 Task: For heading  Tahoma with underline.  font size for heading20,  'Change the font style of data to'Arial.  and font size to 12,  Change the alignment of both headline & data to Align left.  In the sheet  EvaluationAnnualSales_Report
Action: Mouse moved to (49, 116)
Screenshot: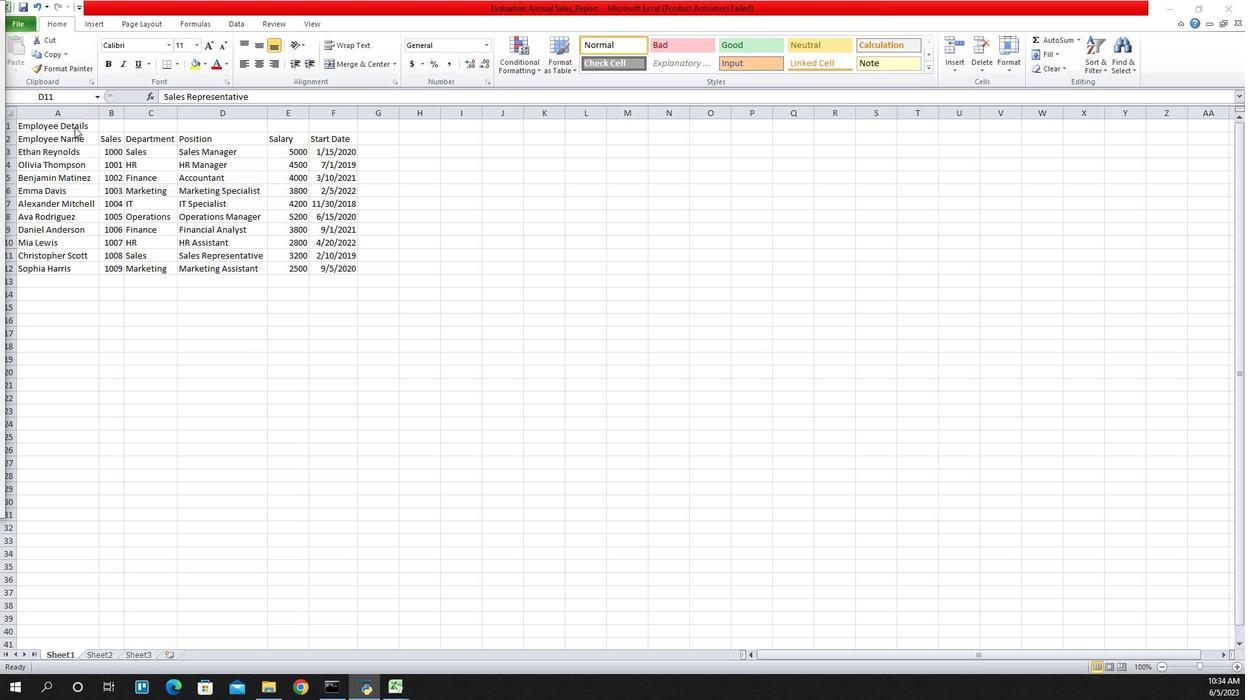 
Action: Mouse pressed left at (49, 116)
Screenshot: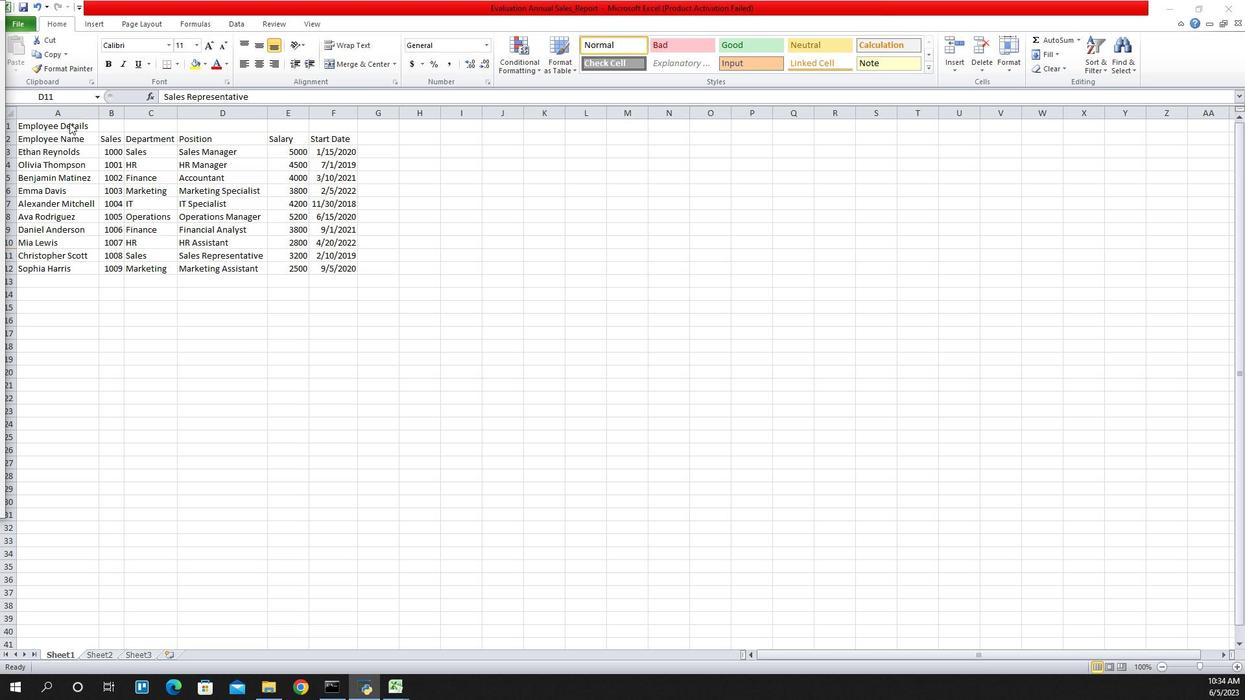 
Action: Mouse moved to (52, 120)
Screenshot: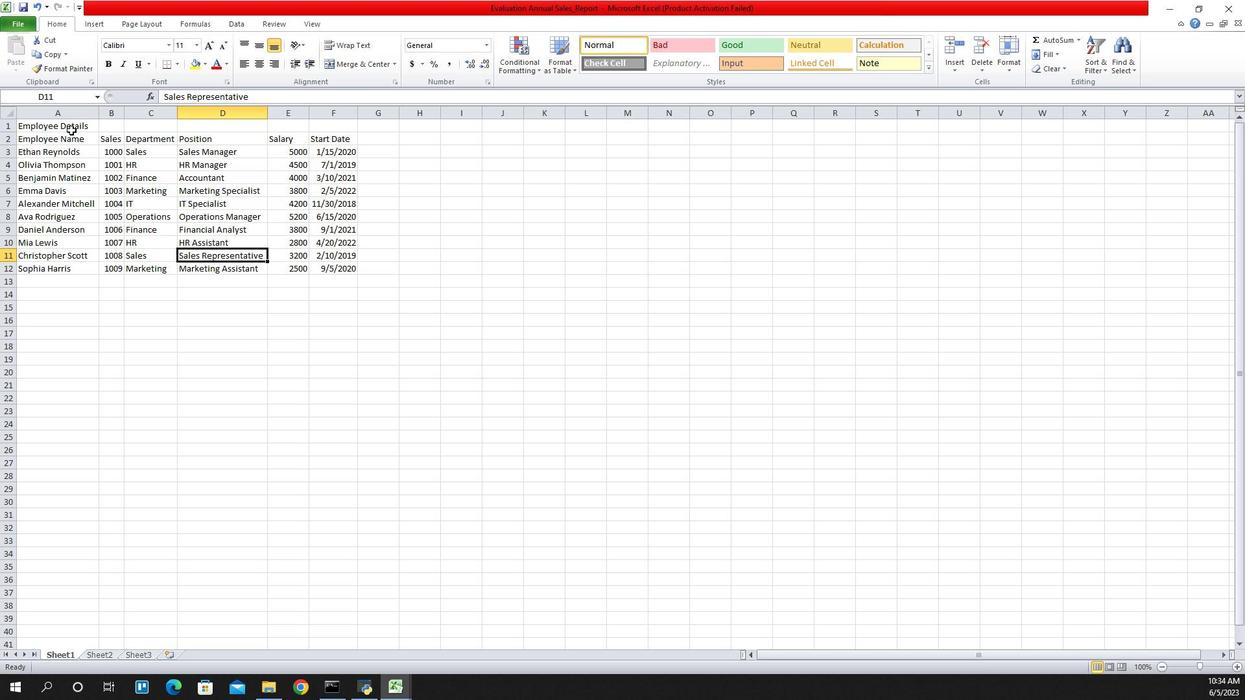 
Action: Mouse pressed left at (52, 120)
Screenshot: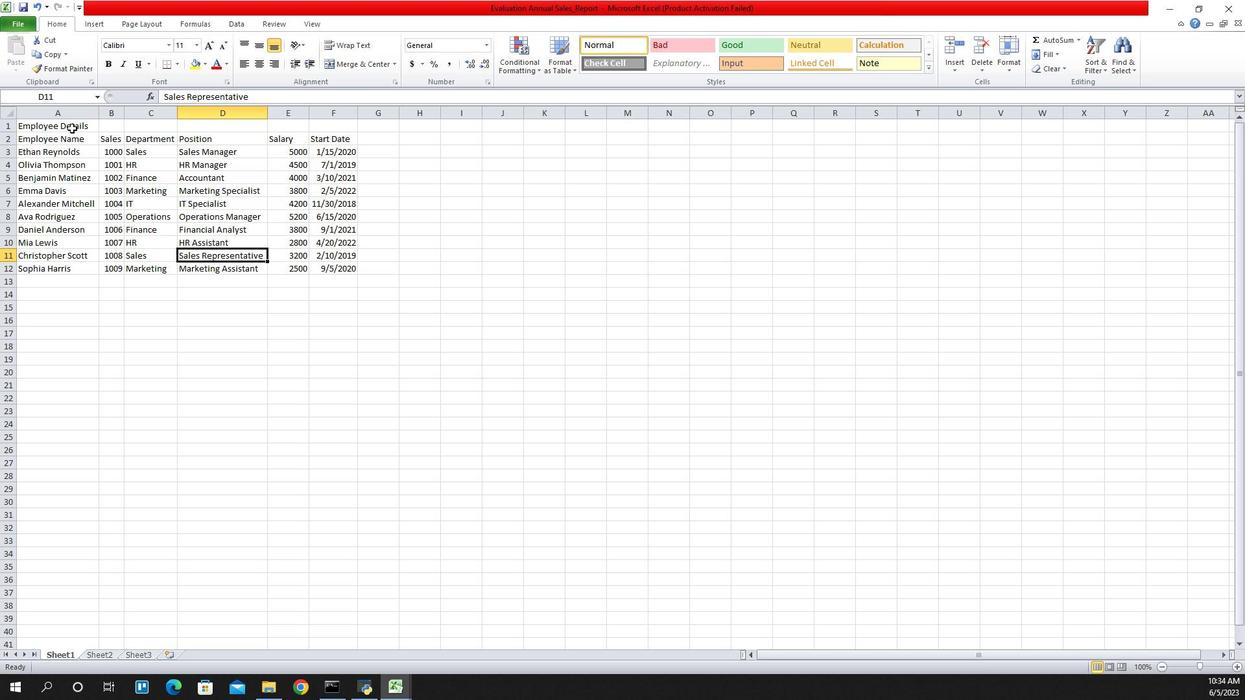 
Action: Mouse moved to (356, 64)
Screenshot: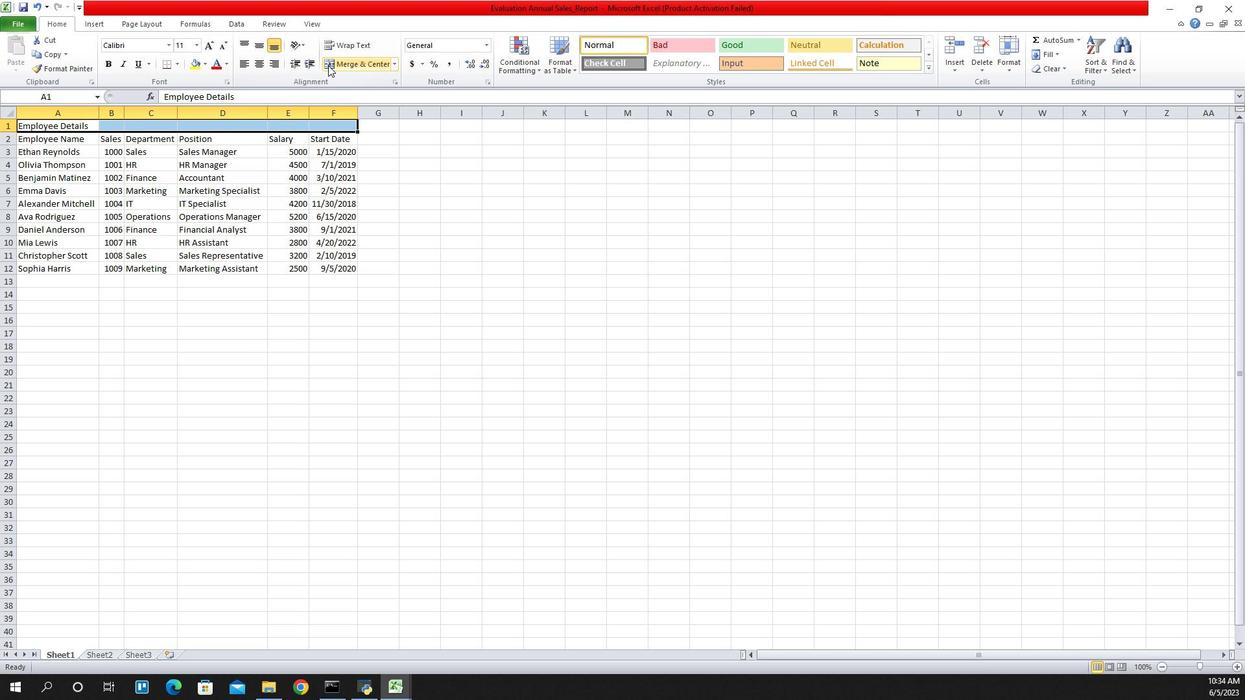 
Action: Mouse pressed left at (356, 64)
Screenshot: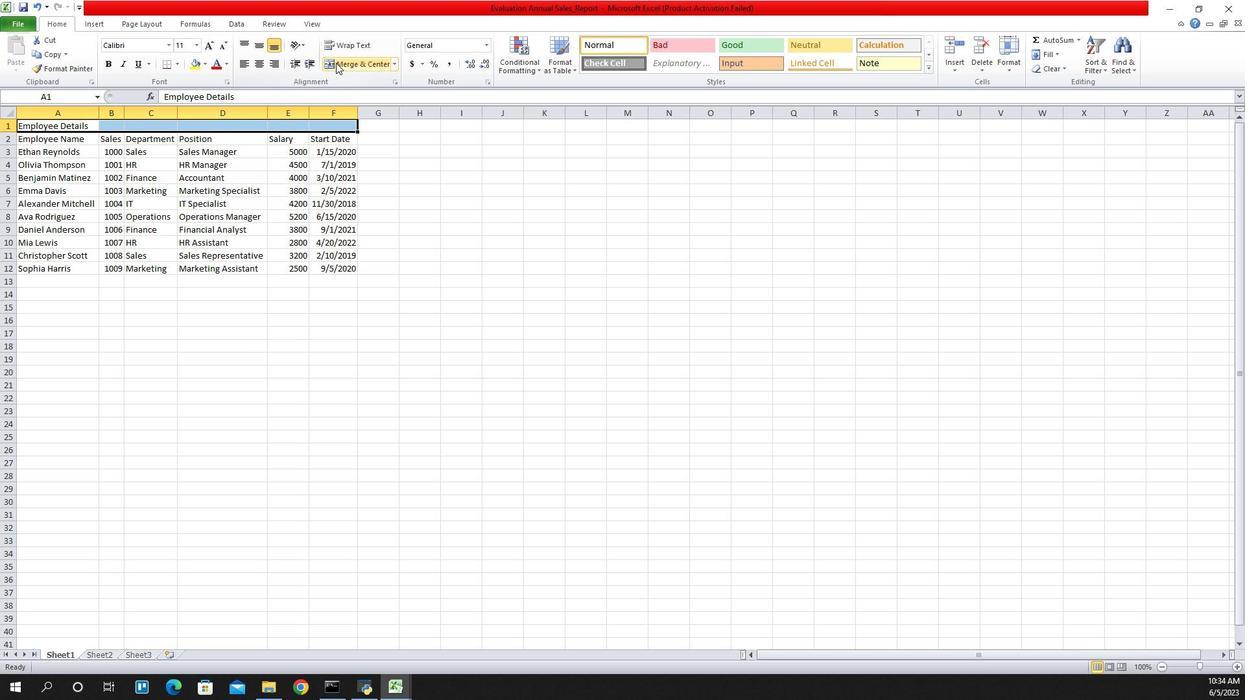 
Action: Mouse moved to (116, 48)
Screenshot: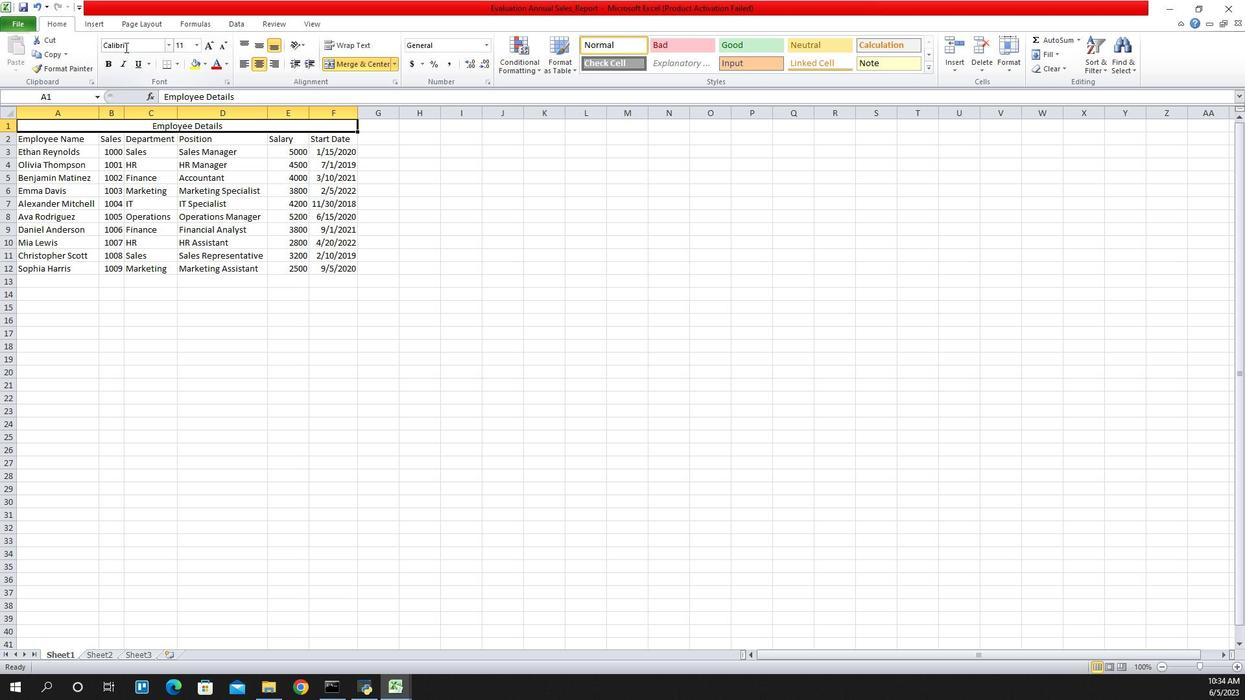 
Action: Mouse pressed left at (116, 48)
Screenshot: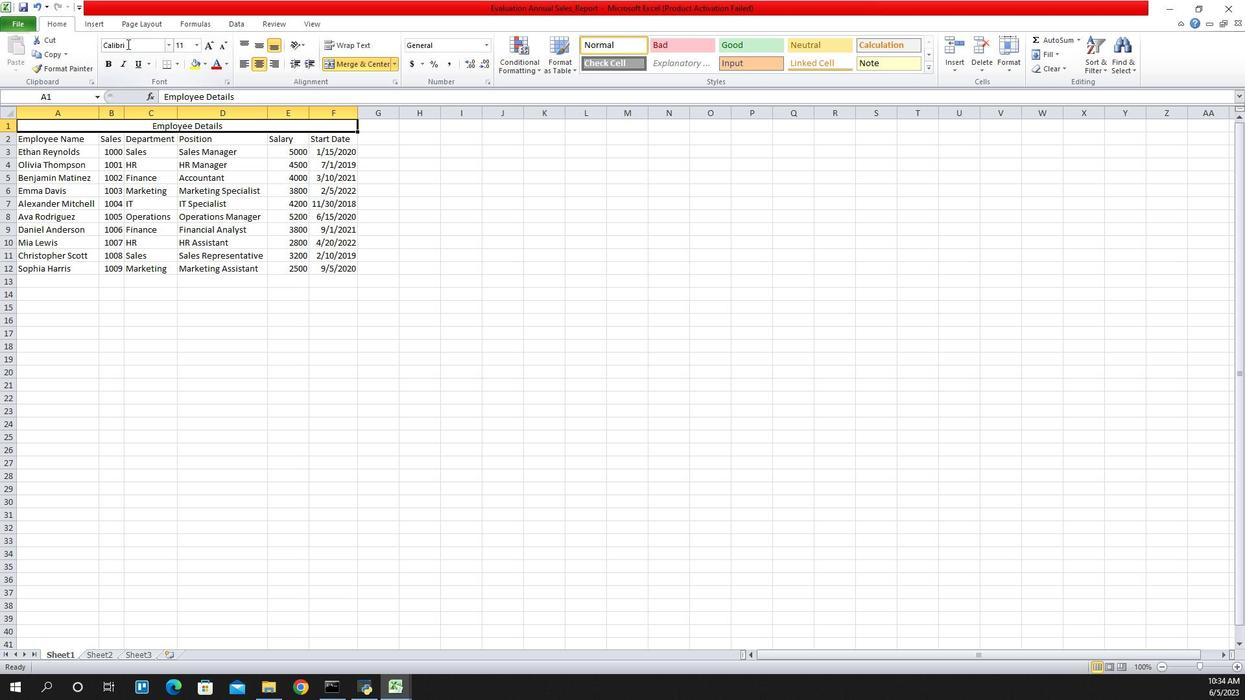 
Action: Key pressed tahoma<Key.enter>
Screenshot: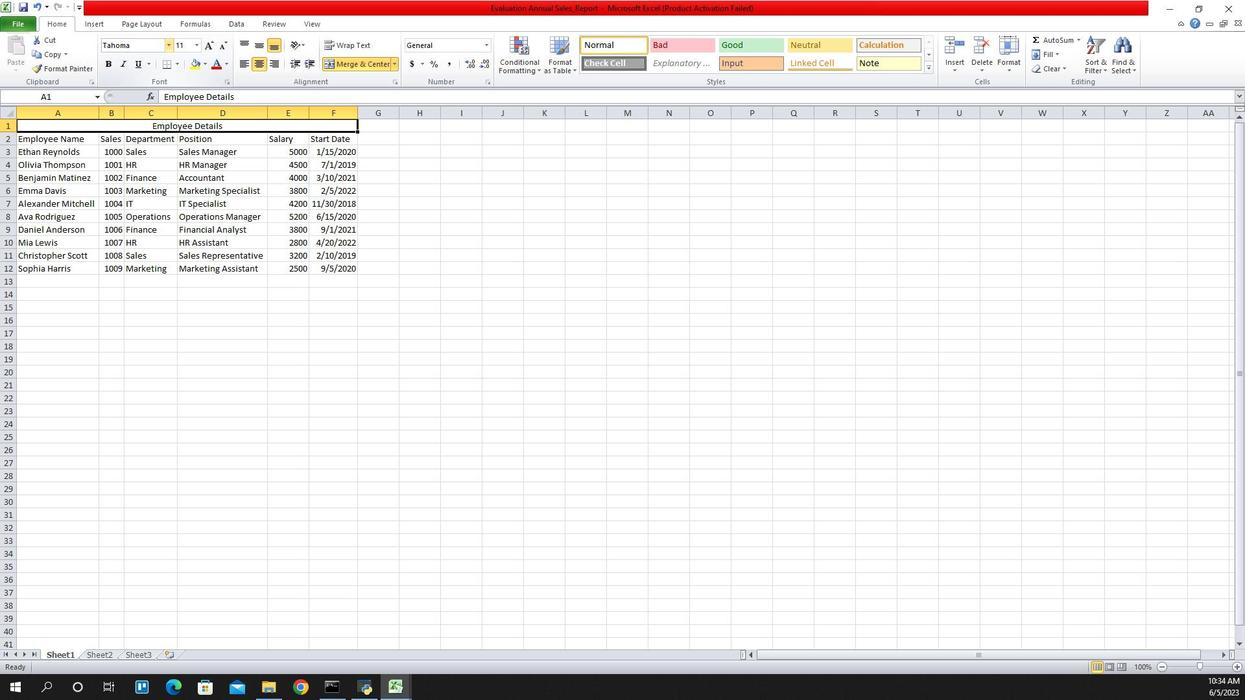 
Action: Mouse moved to (131, 69)
Screenshot: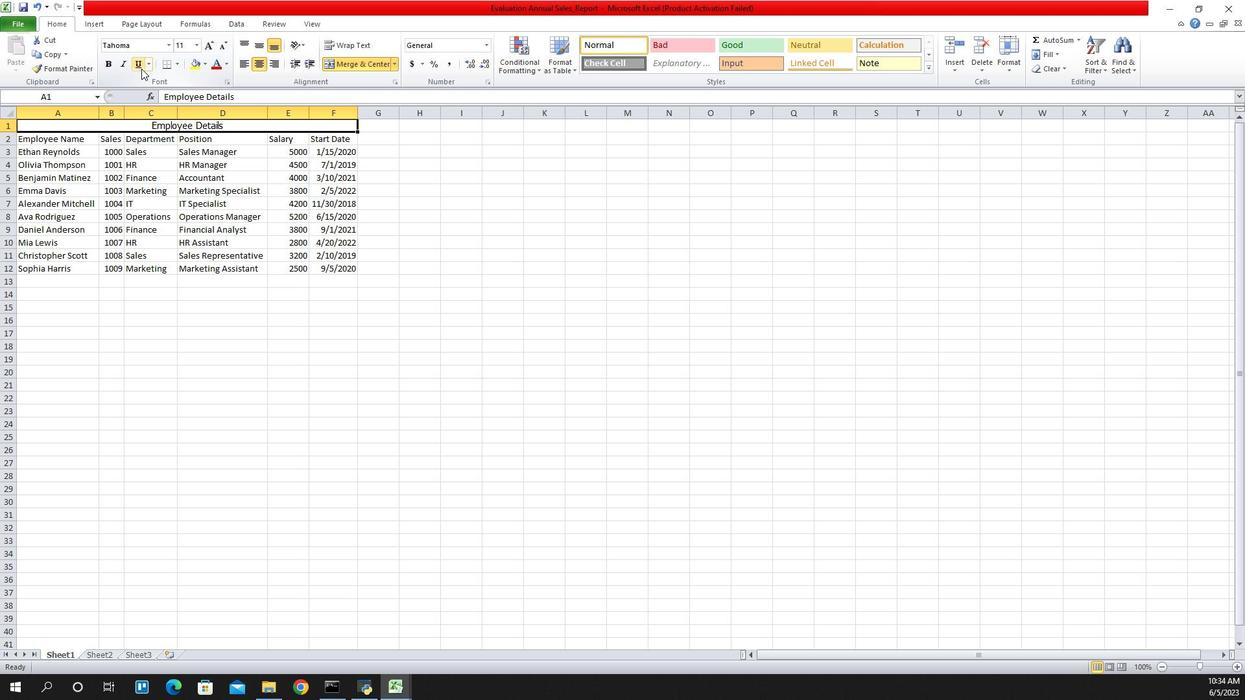 
Action: Mouse pressed left at (131, 69)
Screenshot: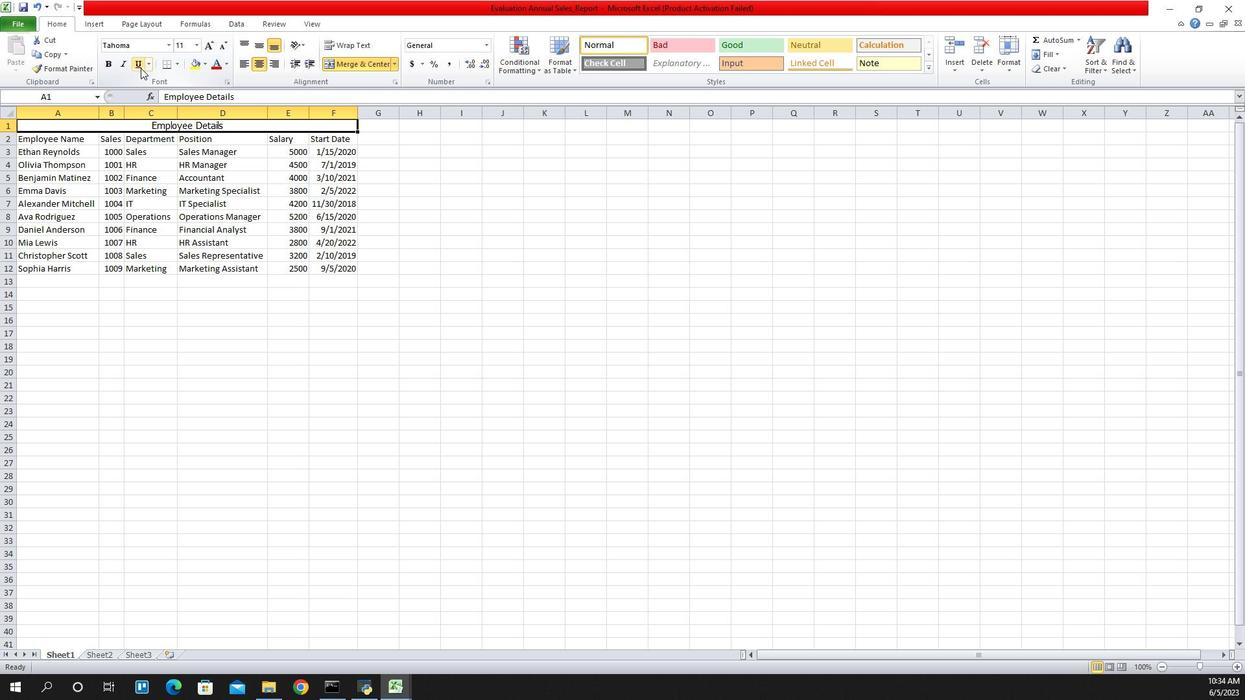 
Action: Mouse moved to (194, 50)
Screenshot: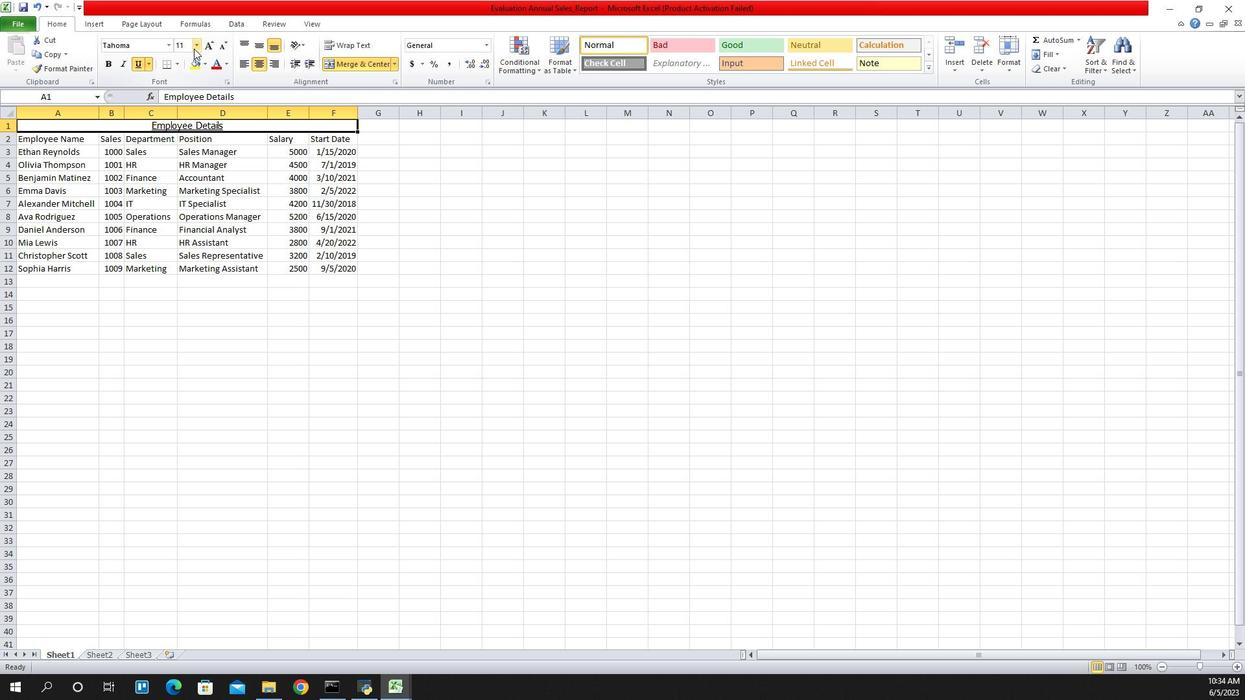 
Action: Mouse pressed left at (194, 50)
Screenshot: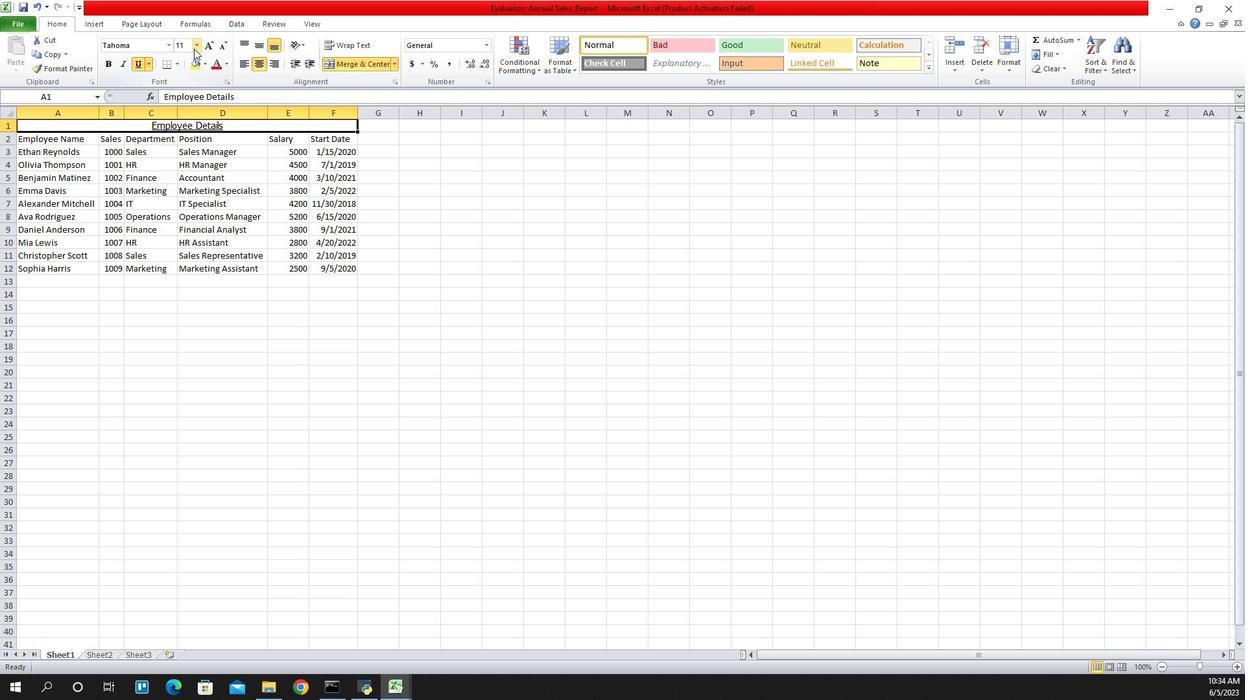 
Action: Mouse moved to (182, 136)
Screenshot: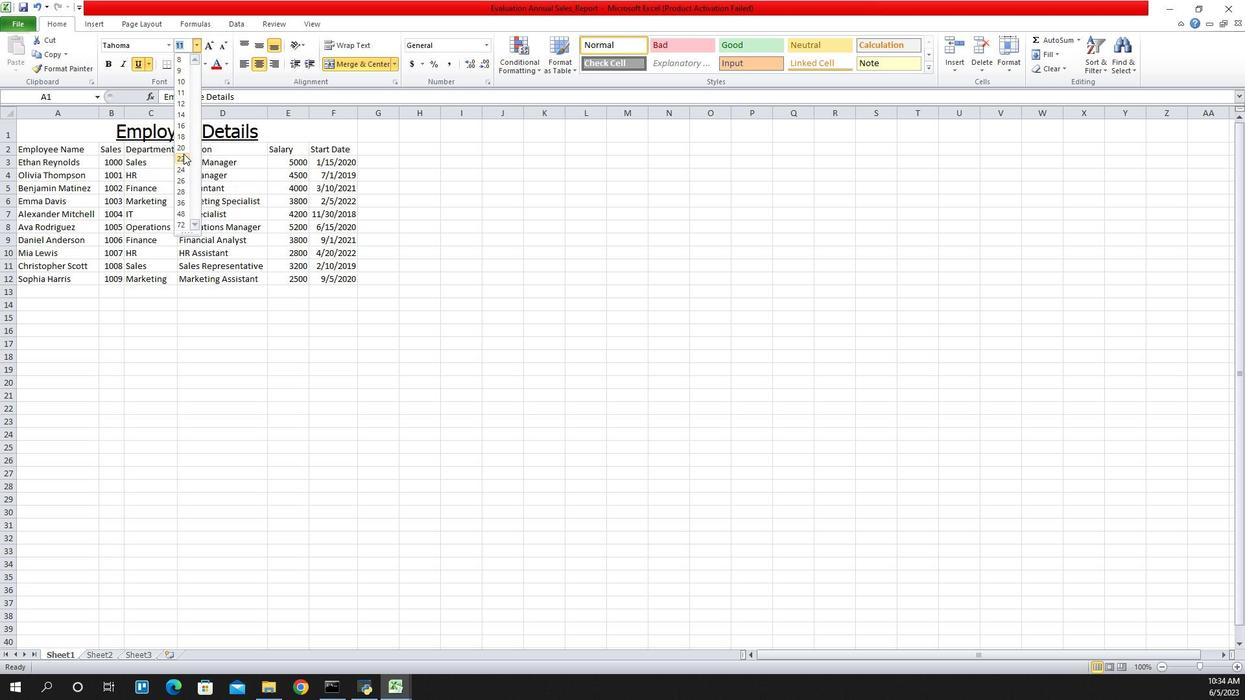
Action: Mouse pressed left at (182, 136)
Screenshot: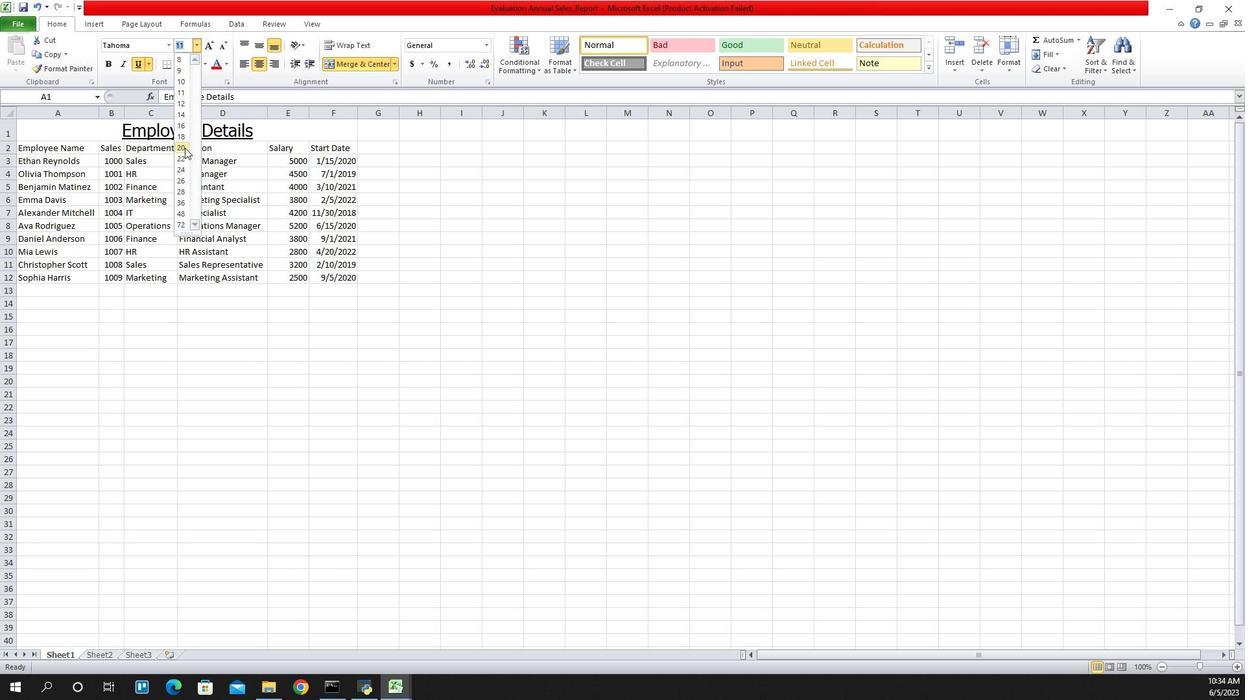 
Action: Mouse moved to (75, 138)
Screenshot: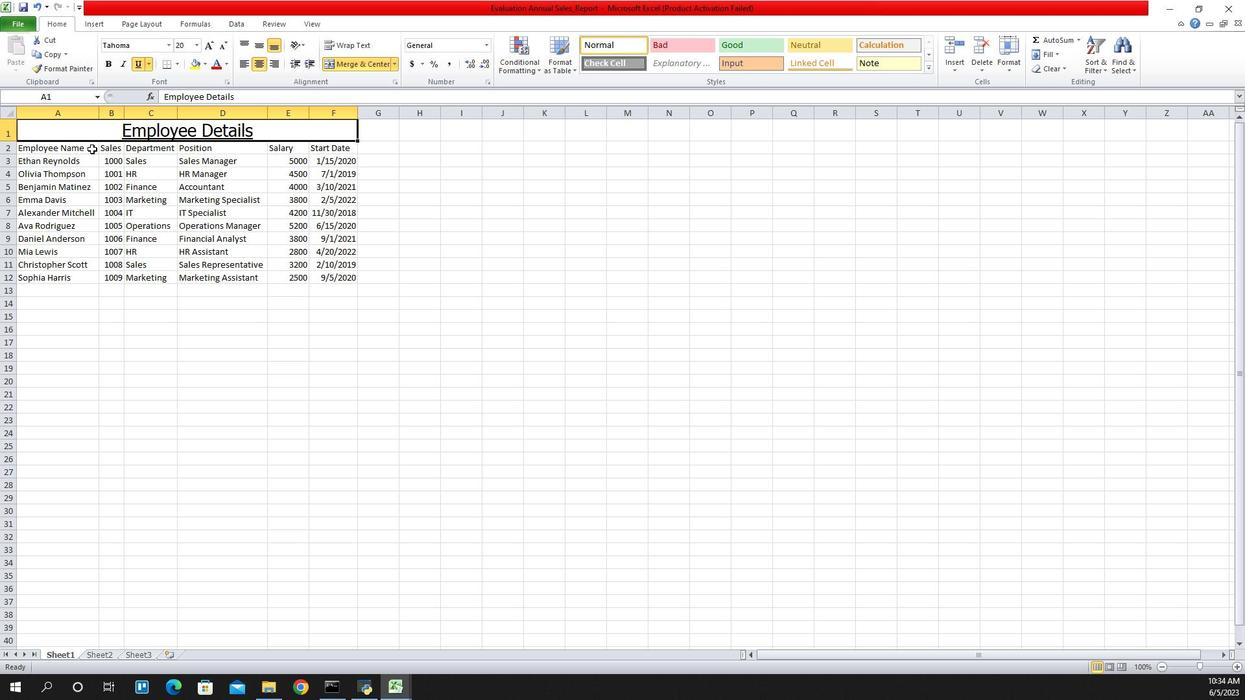 
Action: Mouse pressed left at (75, 138)
Screenshot: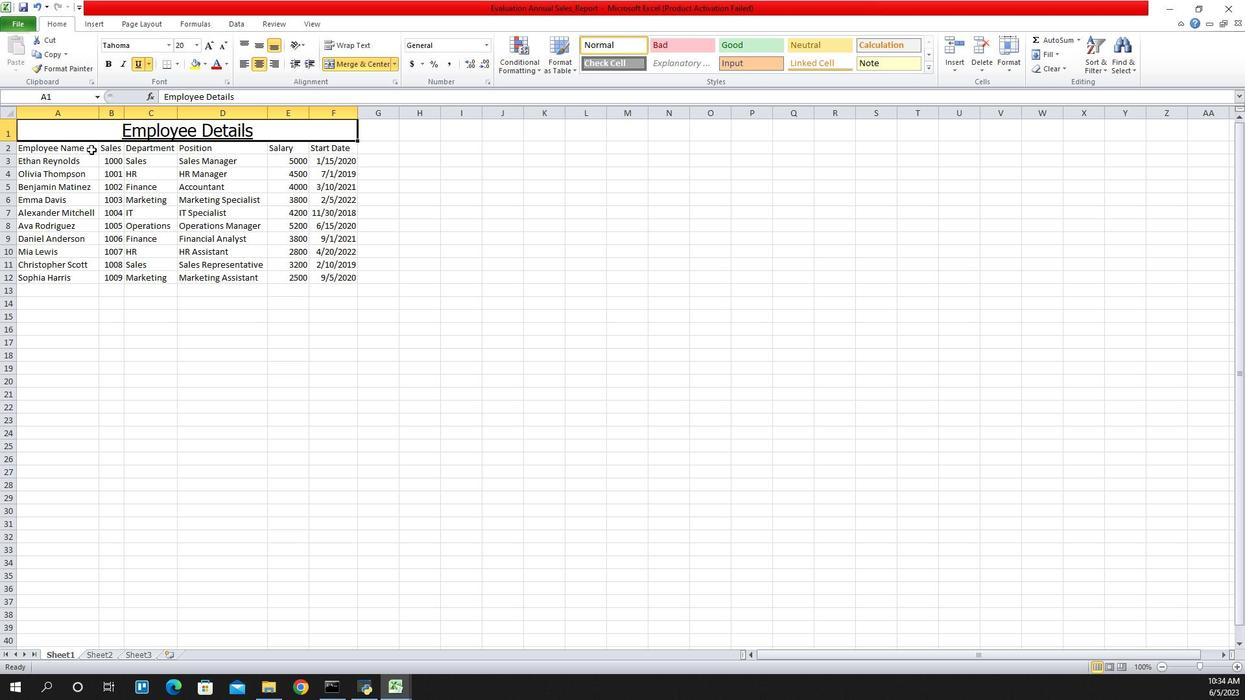 
Action: Mouse moved to (130, 51)
Screenshot: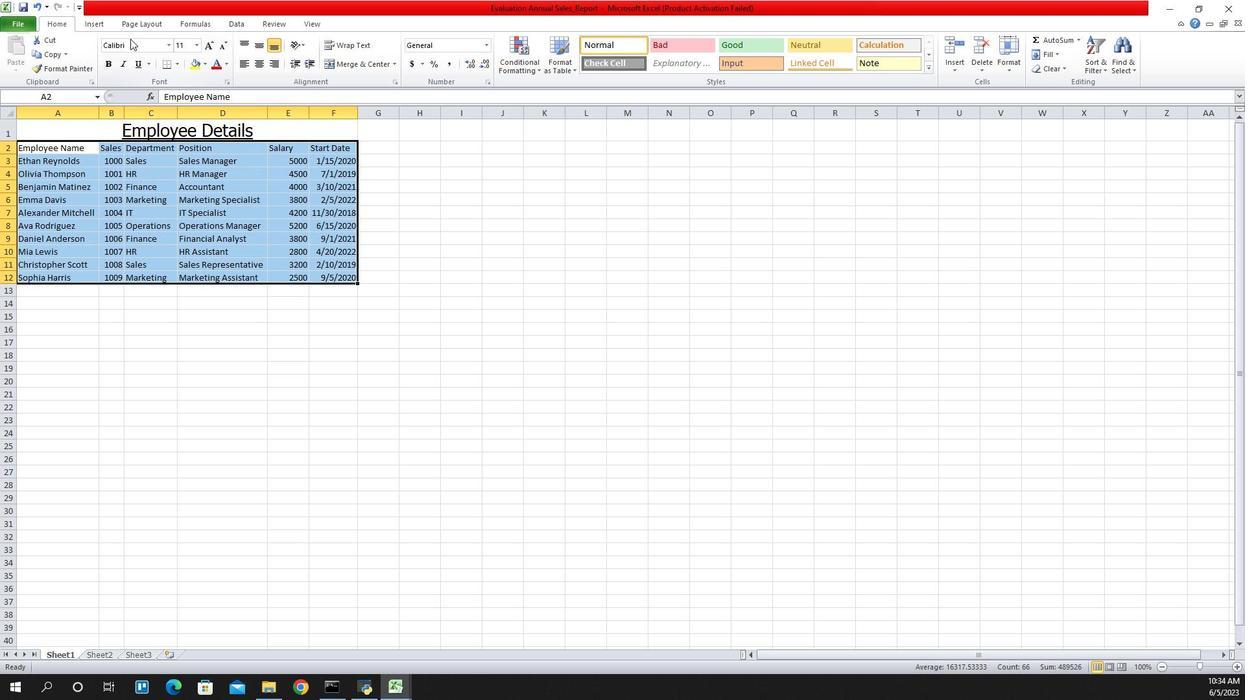 
Action: Mouse pressed left at (130, 51)
Screenshot: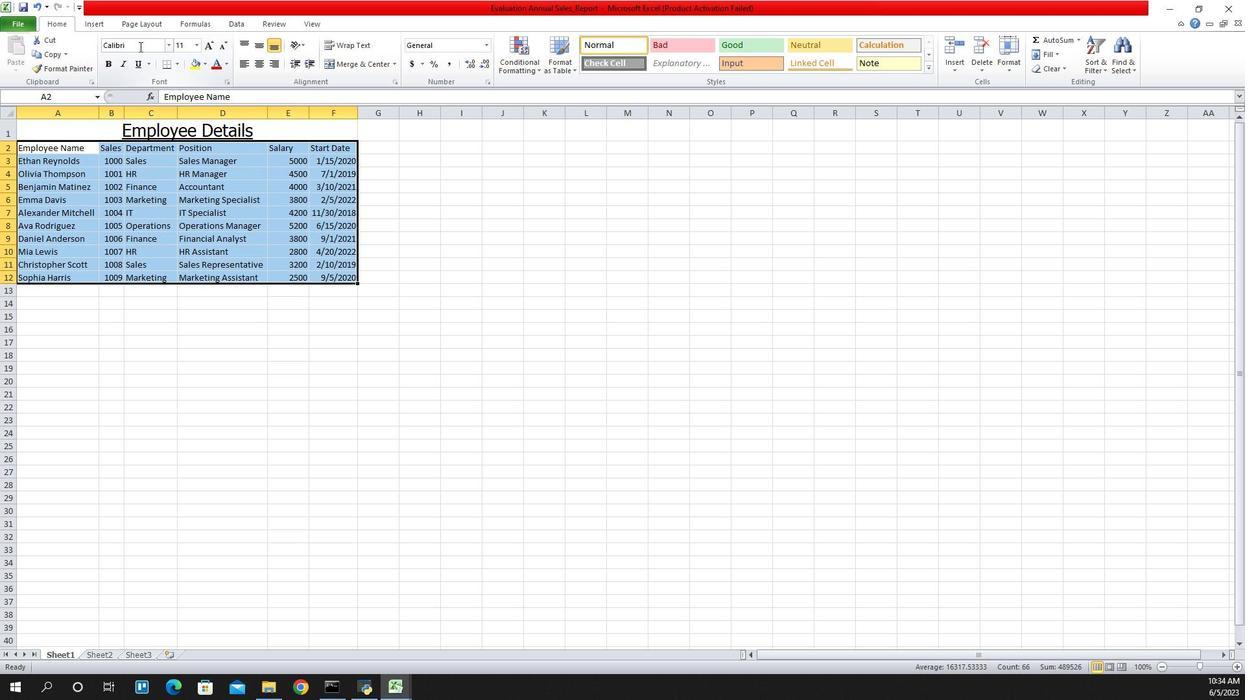 
Action: Key pressed arial<Key.enter>
Screenshot: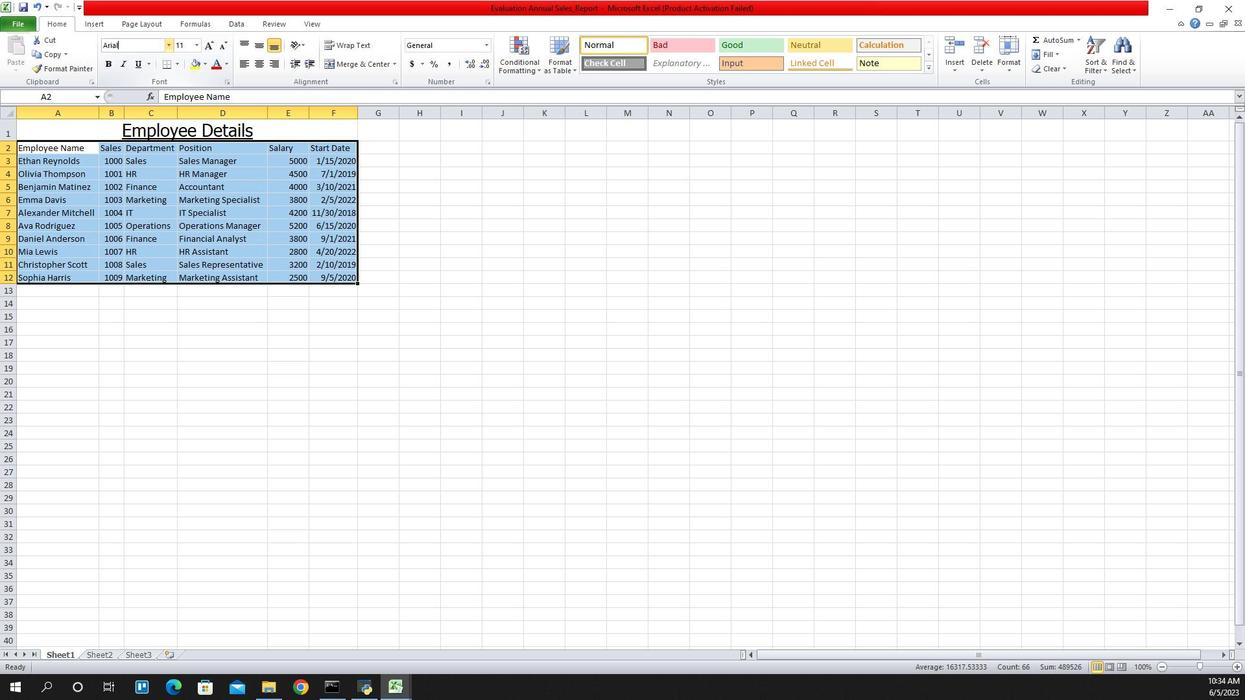 
Action: Mouse moved to (197, 49)
Screenshot: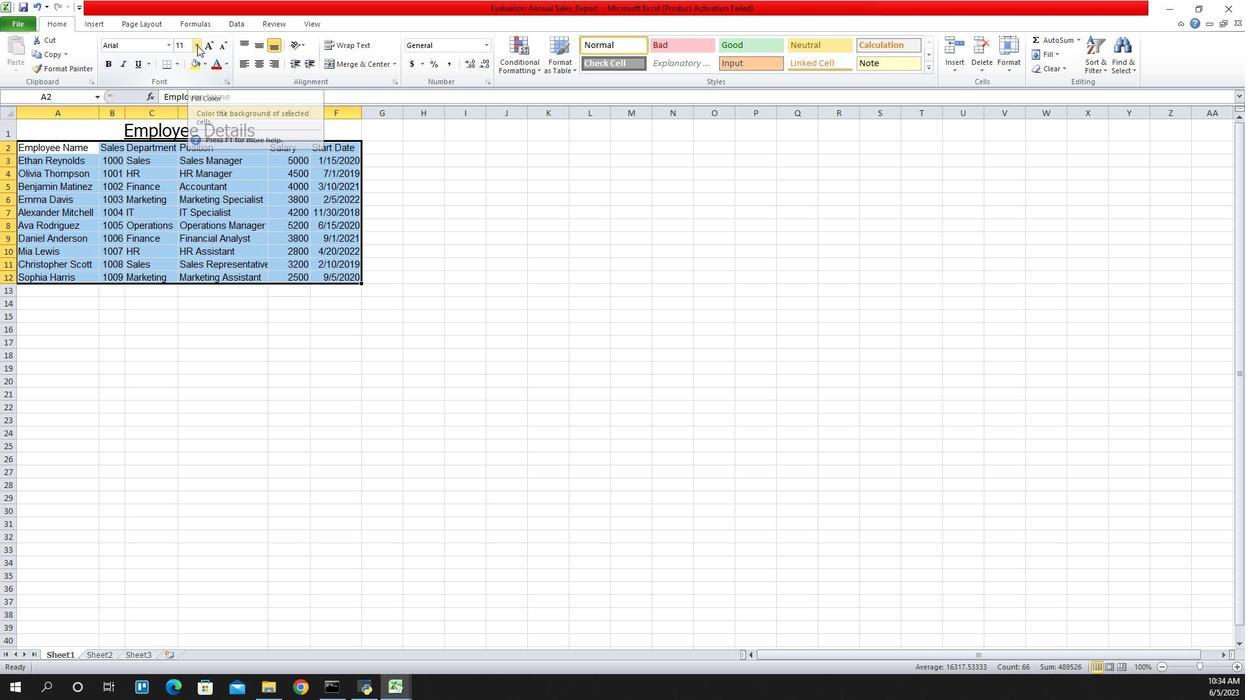
Action: Mouse pressed left at (197, 49)
Screenshot: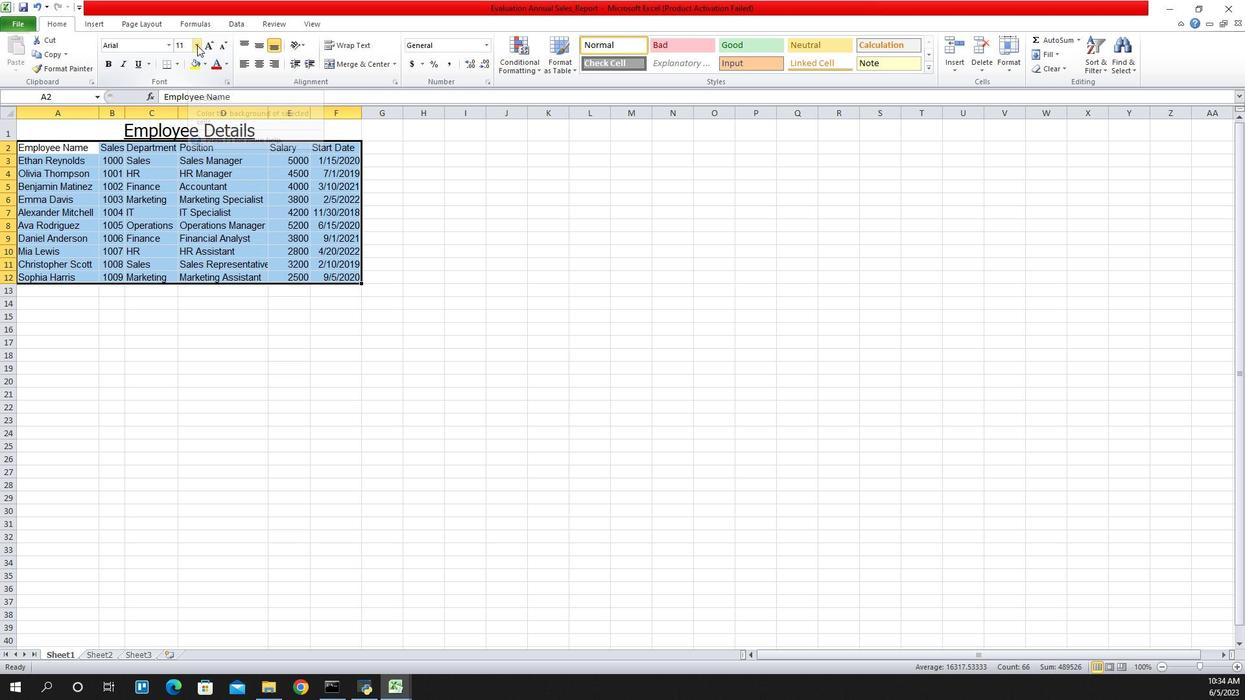
Action: Mouse moved to (177, 99)
Screenshot: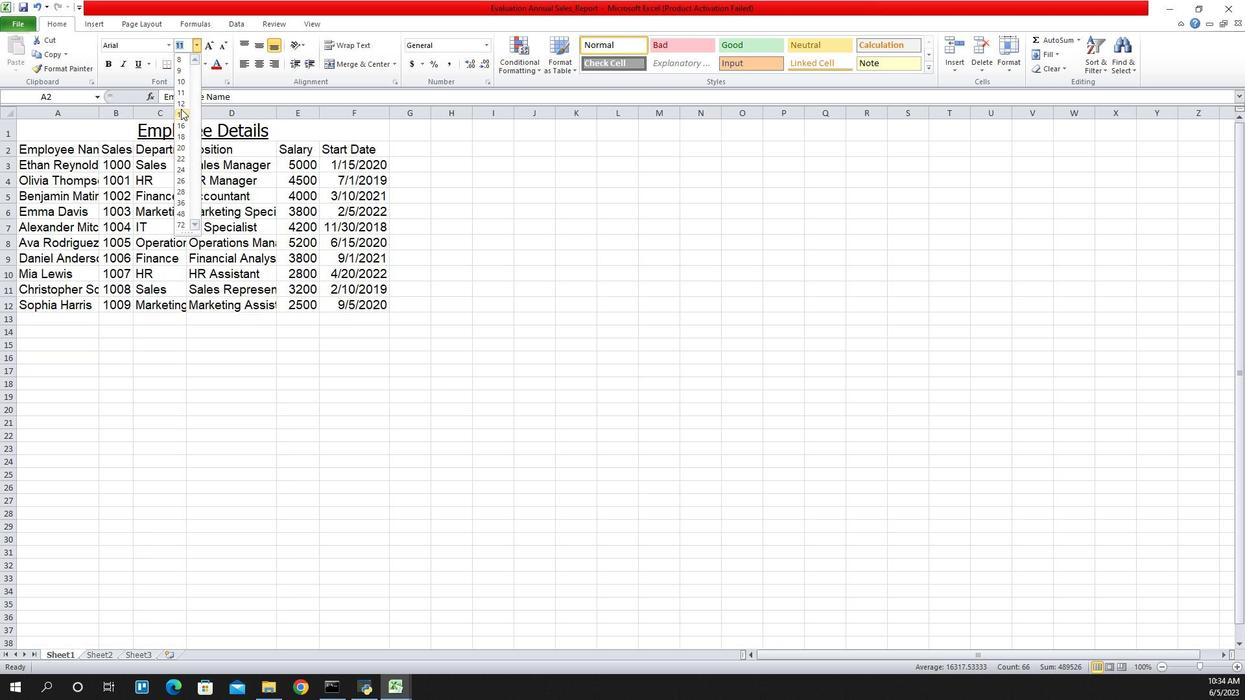 
Action: Mouse pressed left at (177, 99)
Screenshot: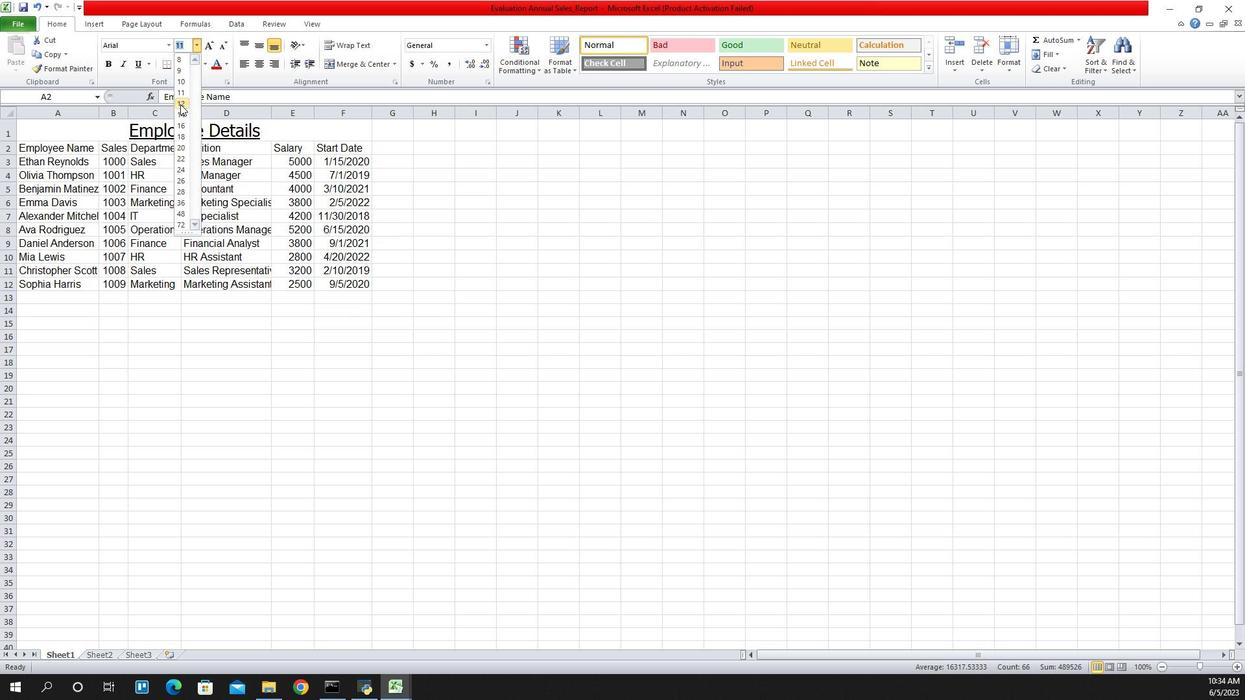 
Action: Mouse moved to (54, 108)
Screenshot: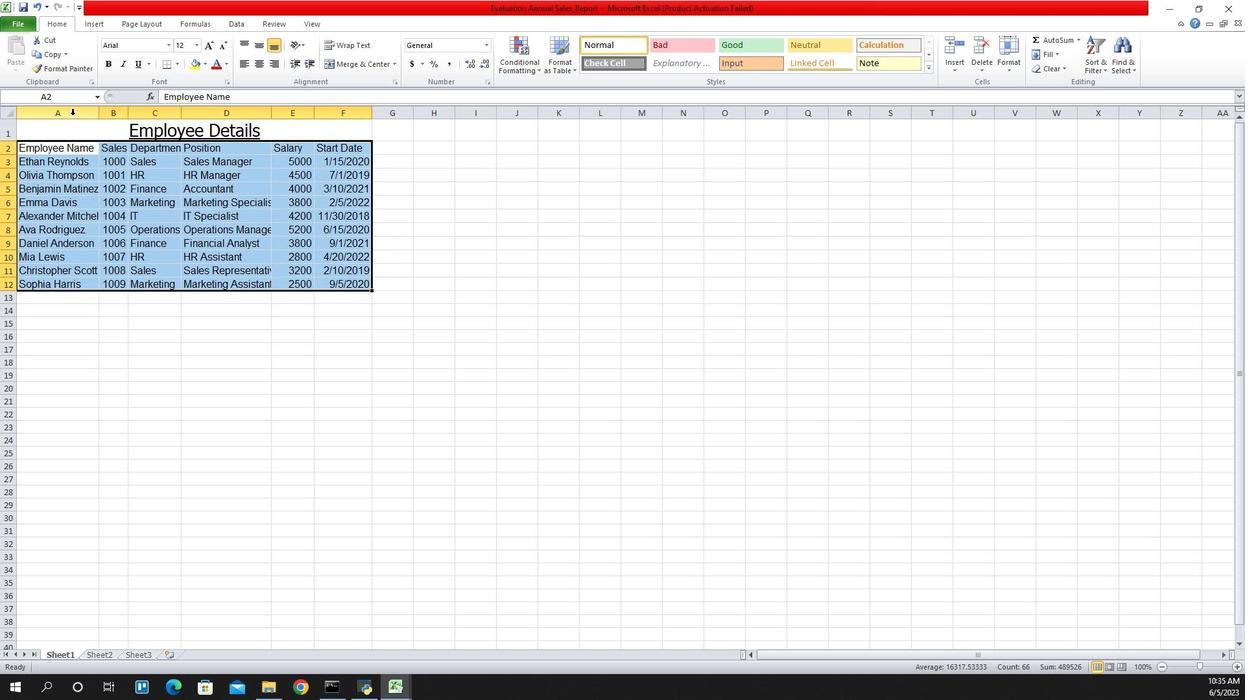 
Action: Mouse pressed left at (54, 108)
Screenshot: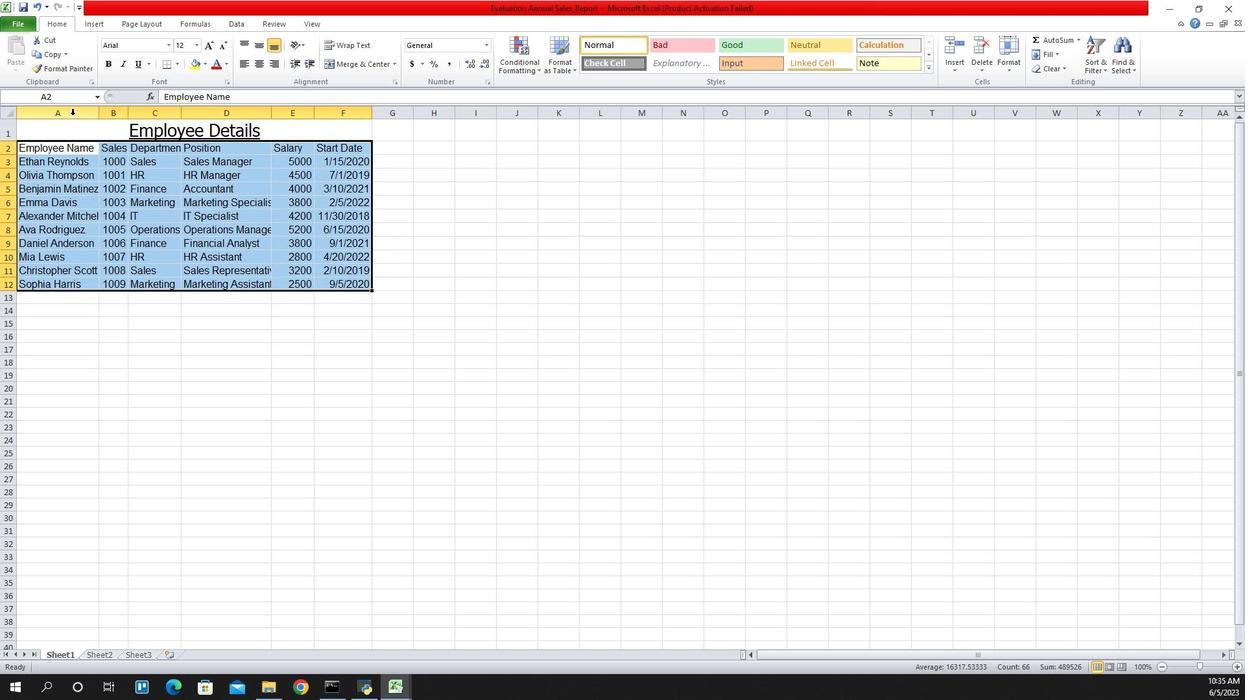 
Action: Mouse moved to (400, 103)
Screenshot: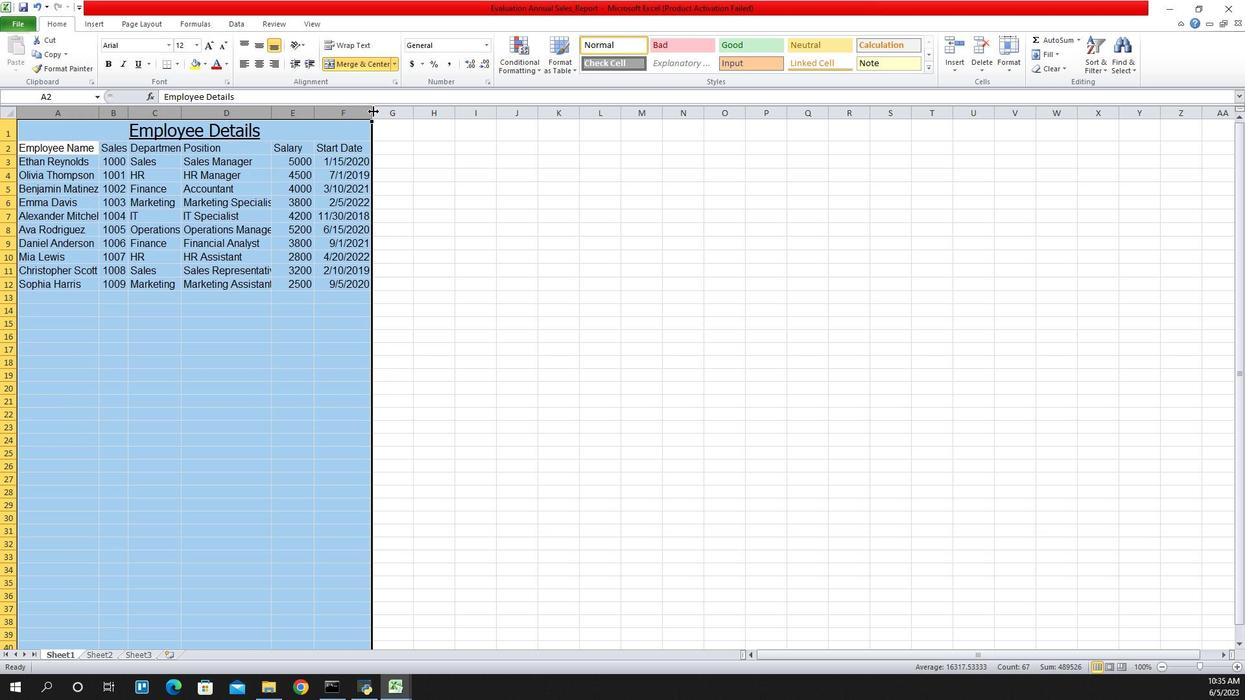 
Action: Mouse pressed left at (400, 103)
Screenshot: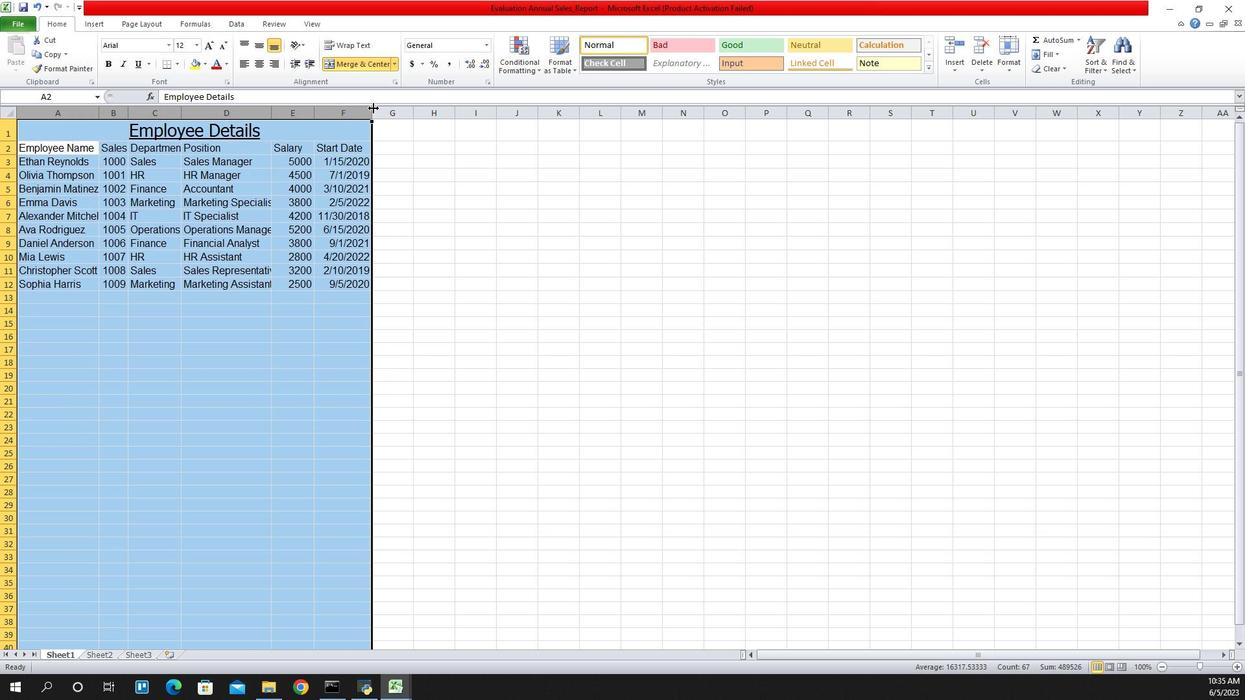 
Action: Mouse moved to (400, 102)
Screenshot: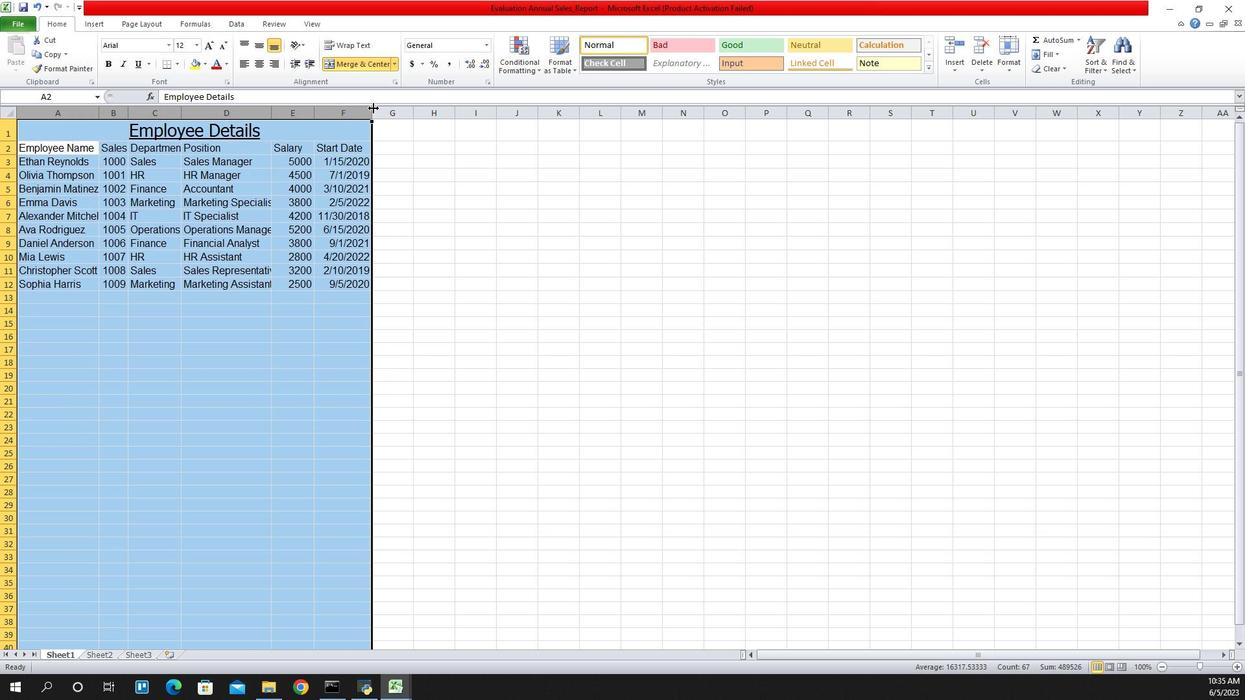
Action: Mouse pressed left at (400, 102)
Screenshot: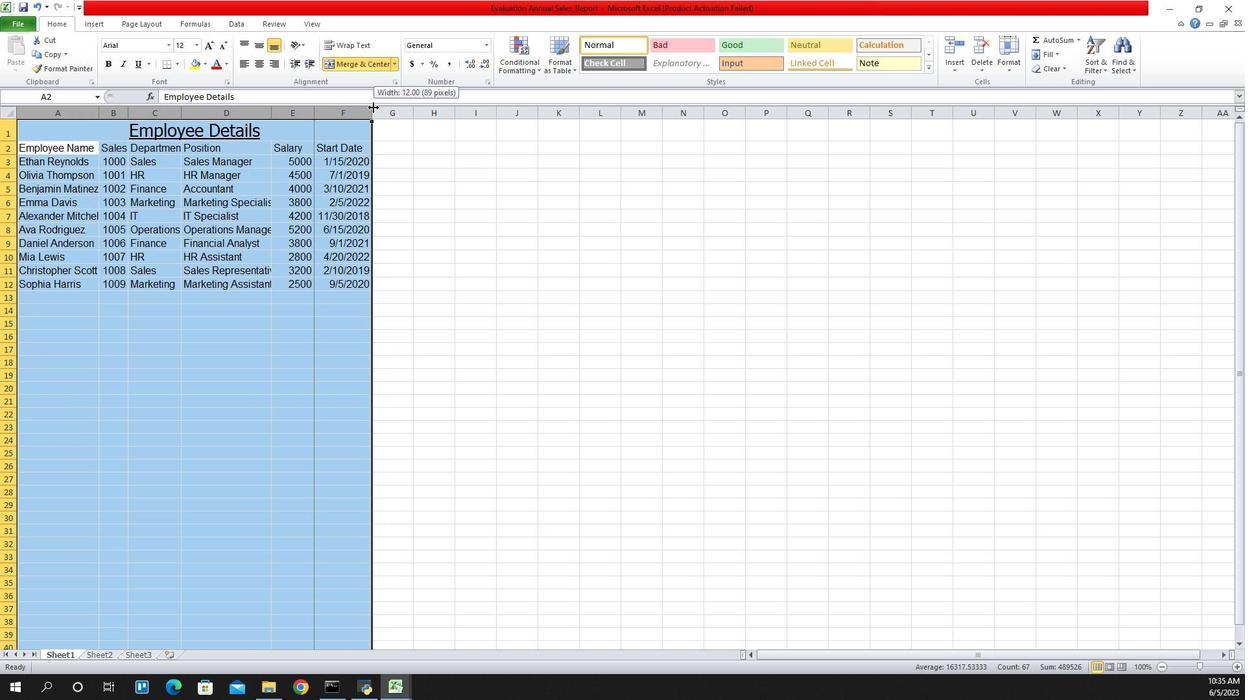 
Action: Mouse moved to (72, 120)
Screenshot: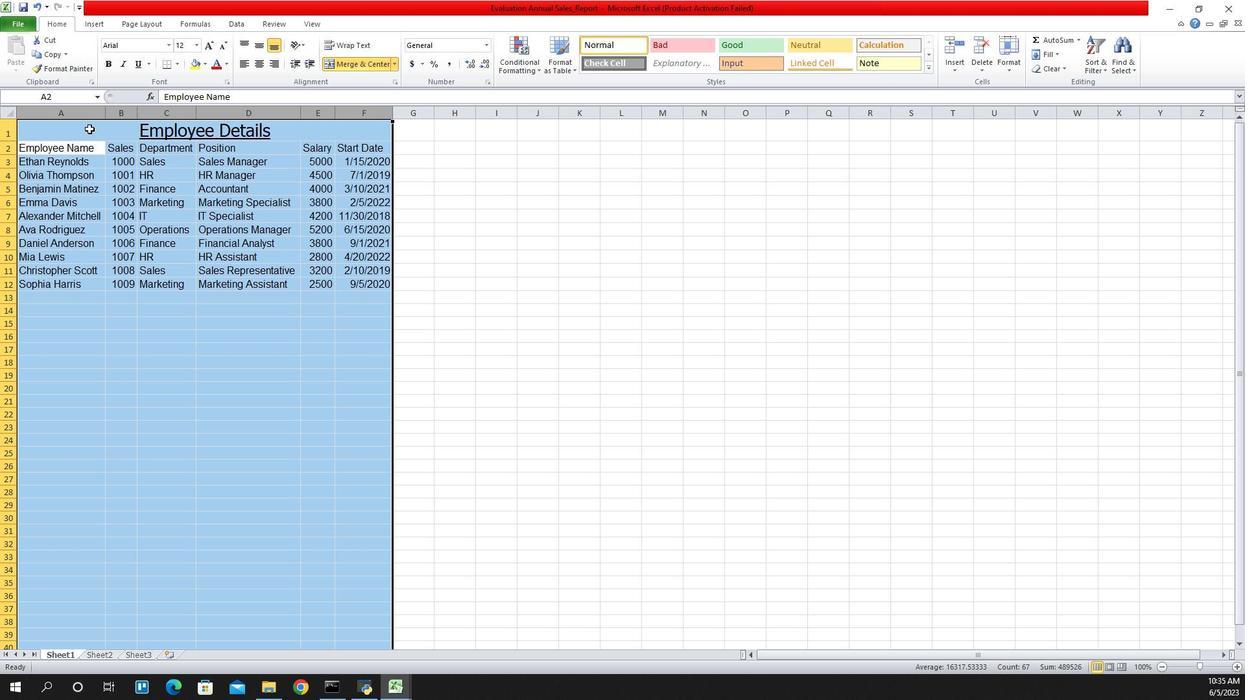 
Action: Mouse pressed left at (72, 120)
Screenshot: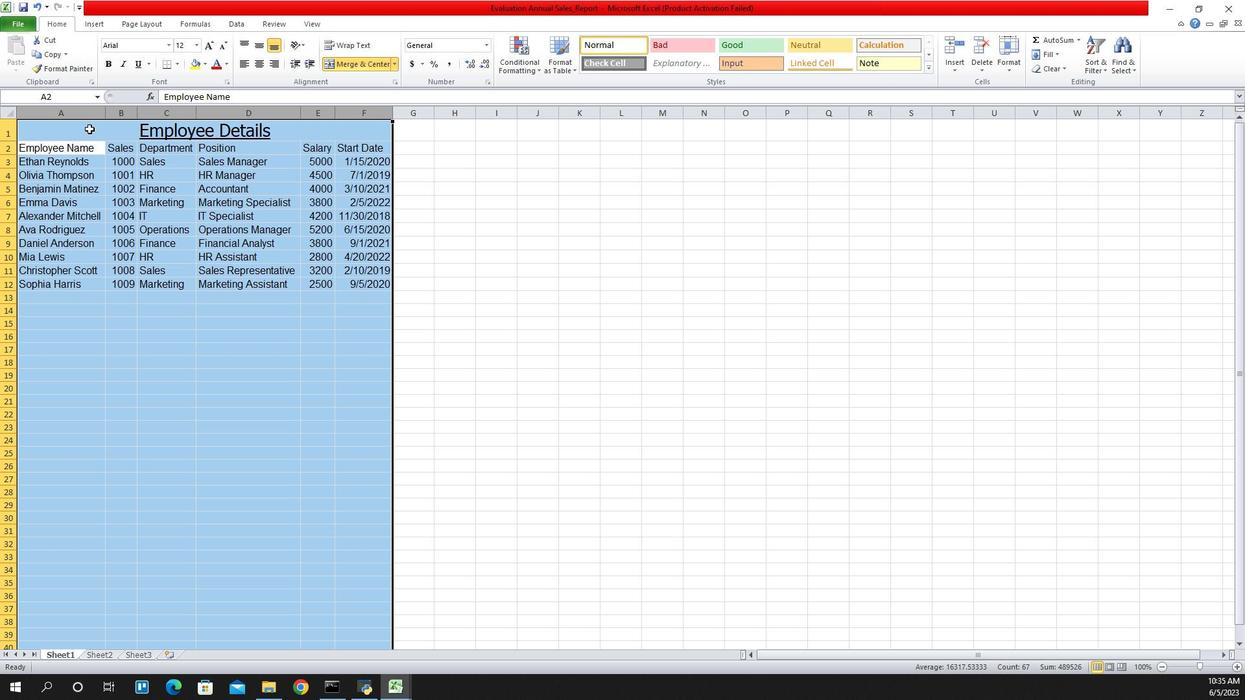 
Action: Mouse moved to (249, 68)
Screenshot: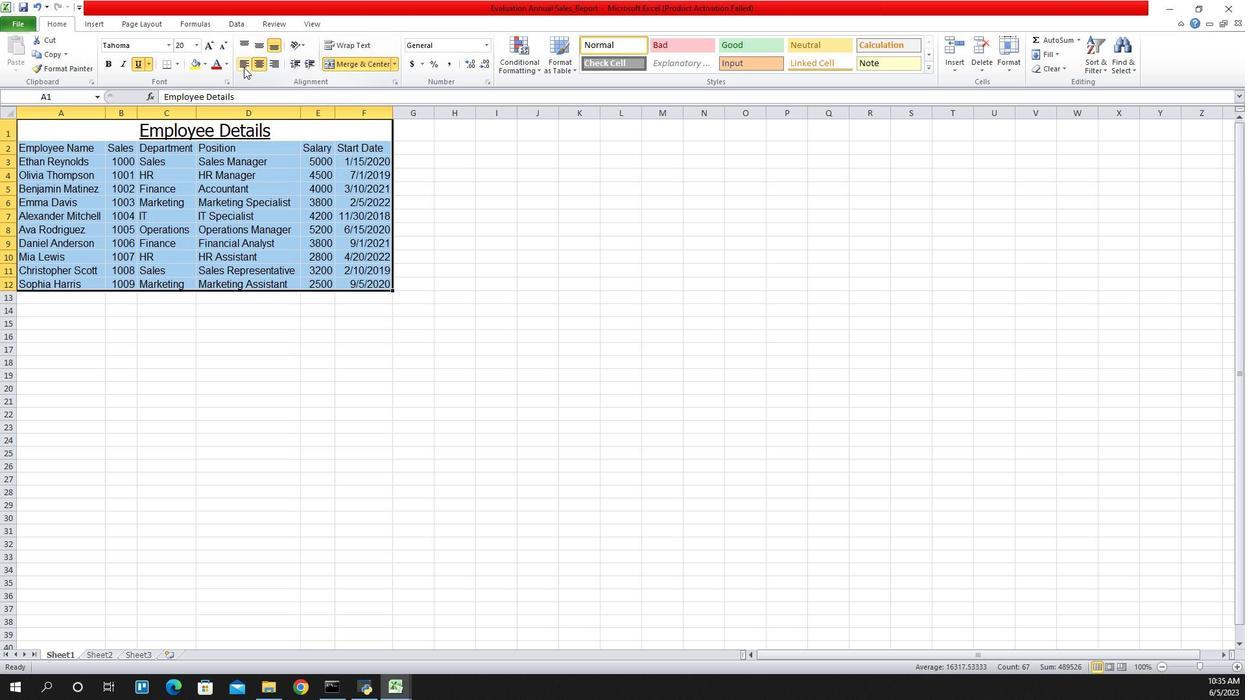 
Action: Mouse pressed left at (249, 68)
Screenshot: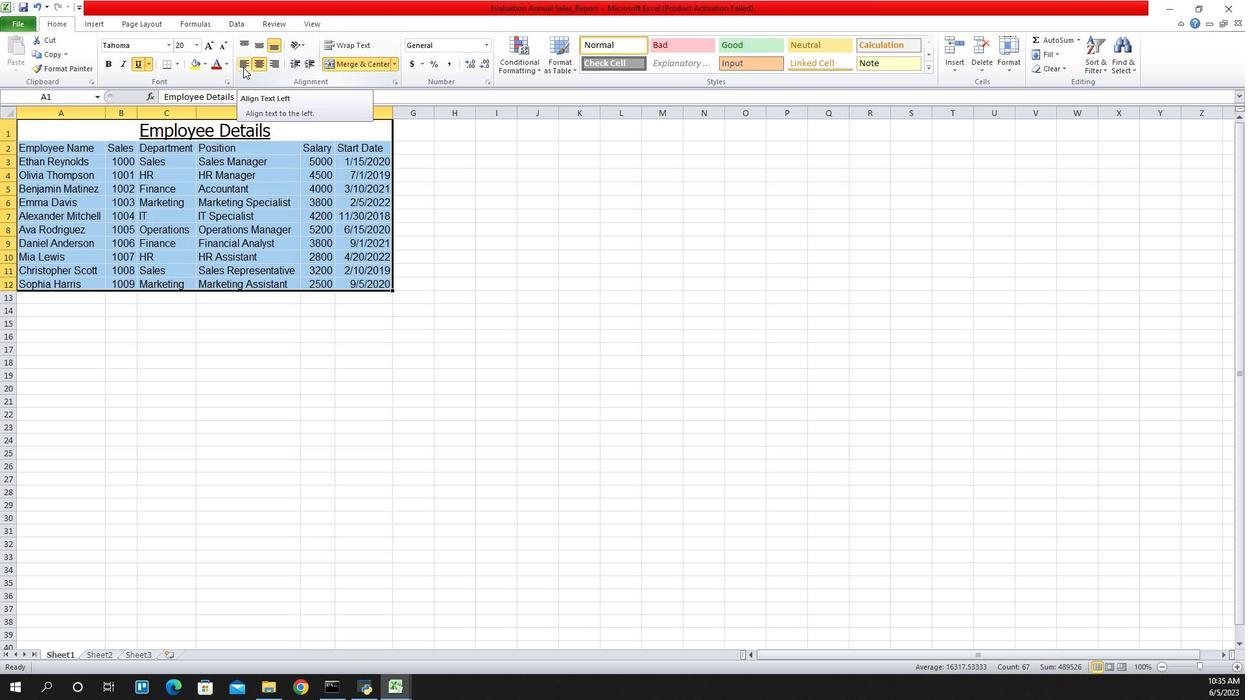 
Action: Mouse moved to (370, 251)
Screenshot: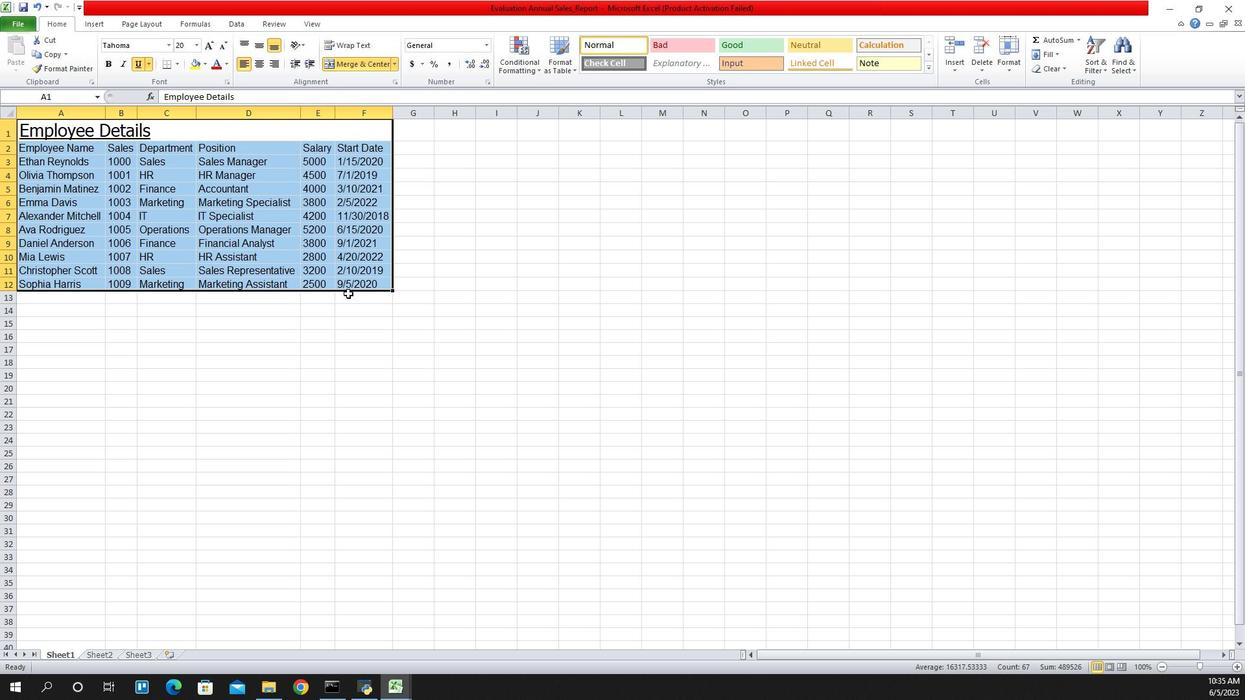 
Action: Mouse pressed left at (370, 251)
Screenshot: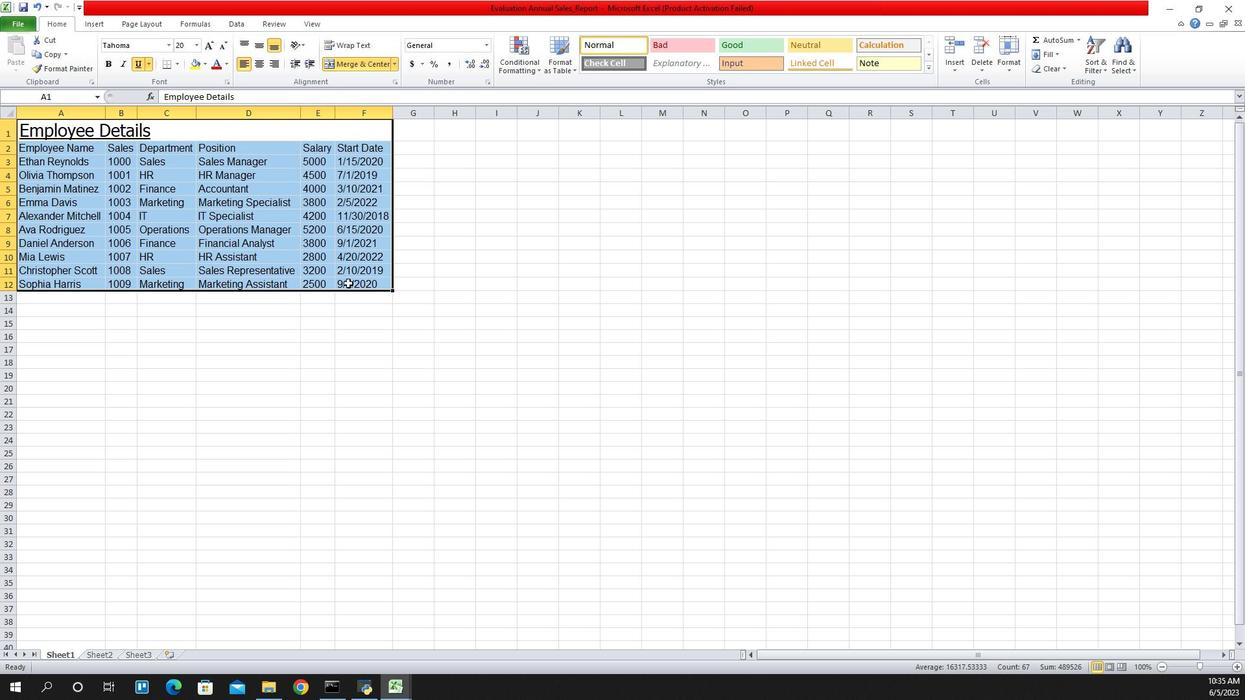 
Action: Mouse moved to (279, 367)
Screenshot: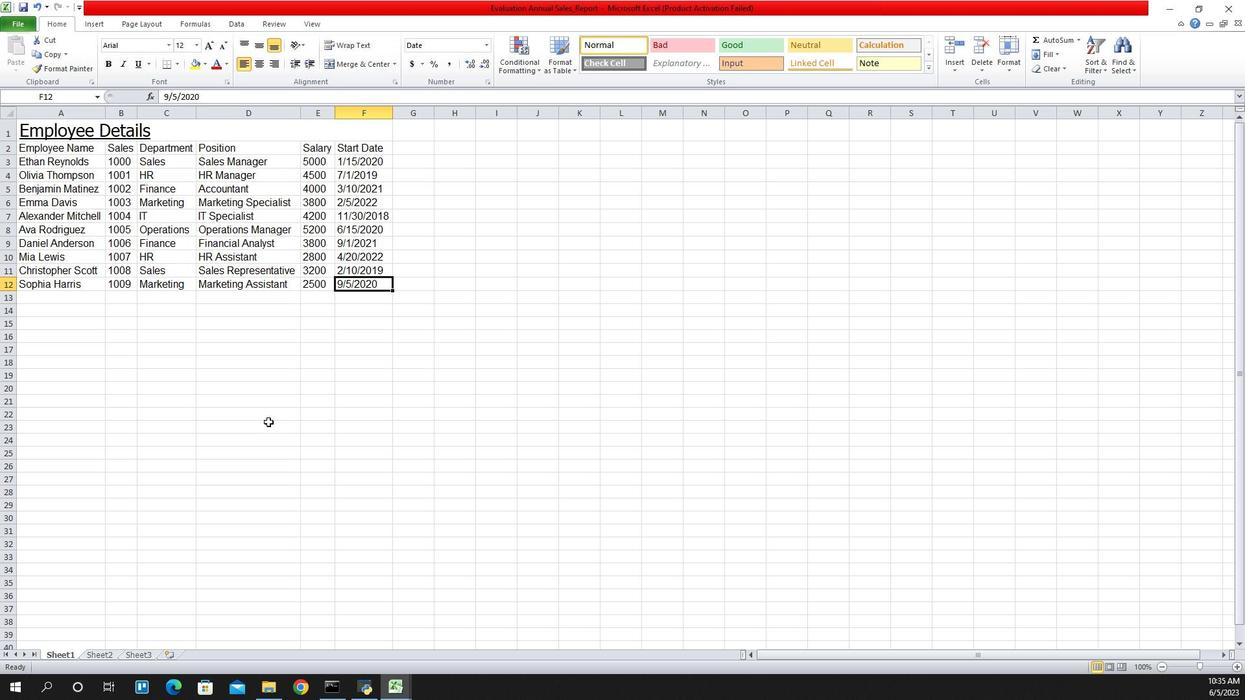 
Action: Key pressed ctrl+S
Screenshot: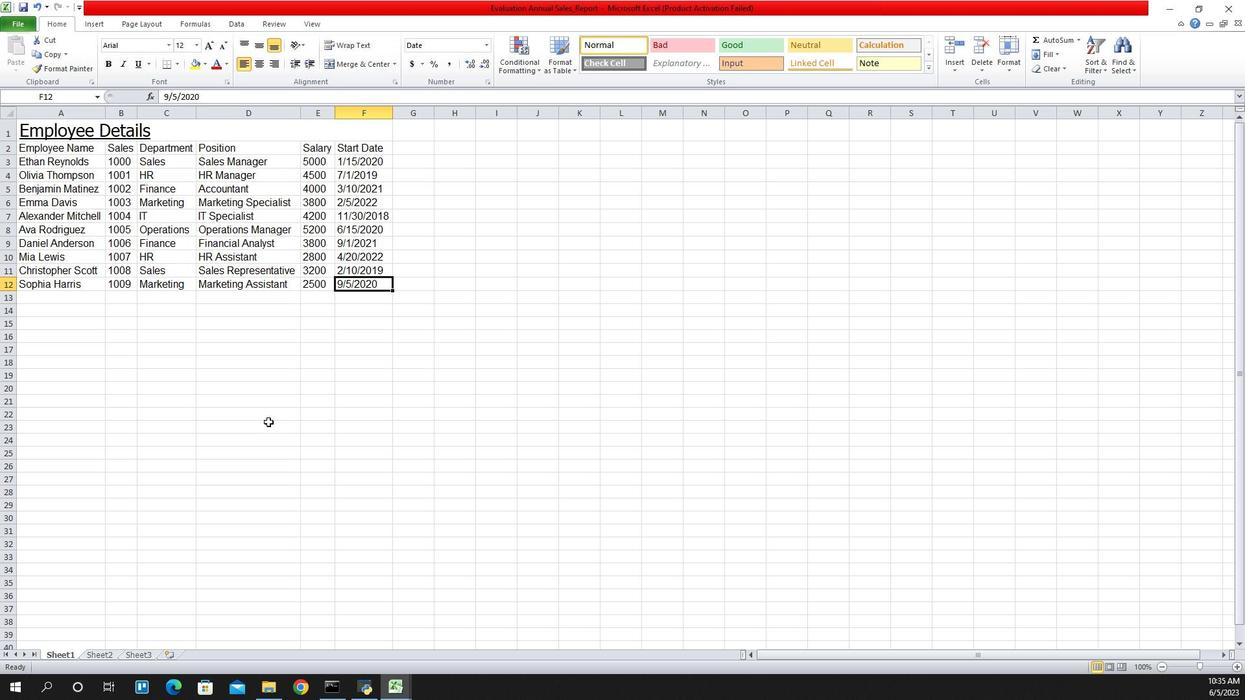 
Action: Mouse moved to (278, 358)
Screenshot: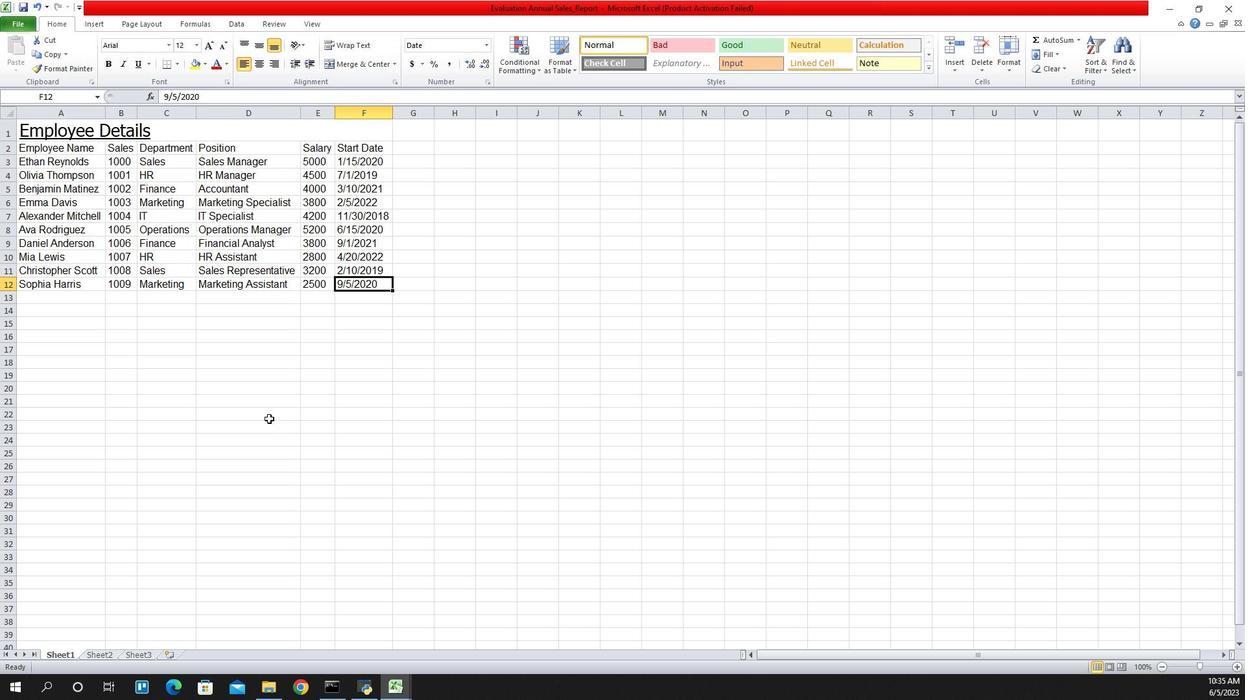 
Action: Key pressed <'\x13'>
Screenshot: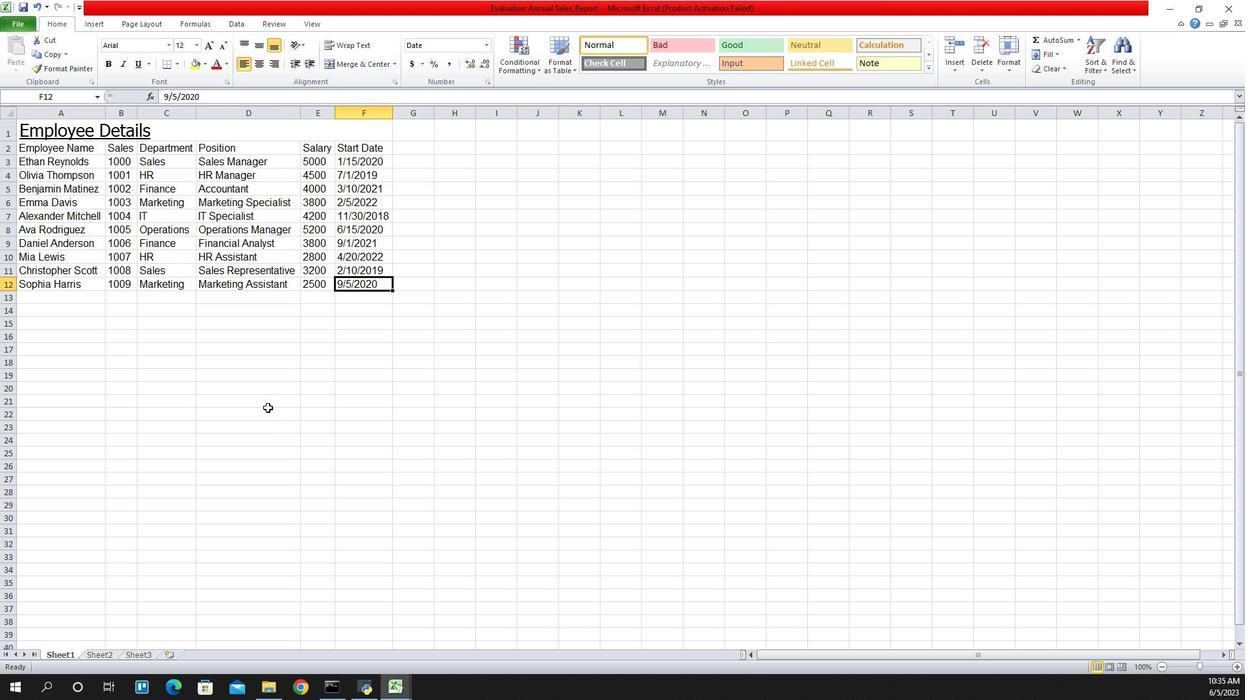 
Action: Mouse moved to (281, 348)
Screenshot: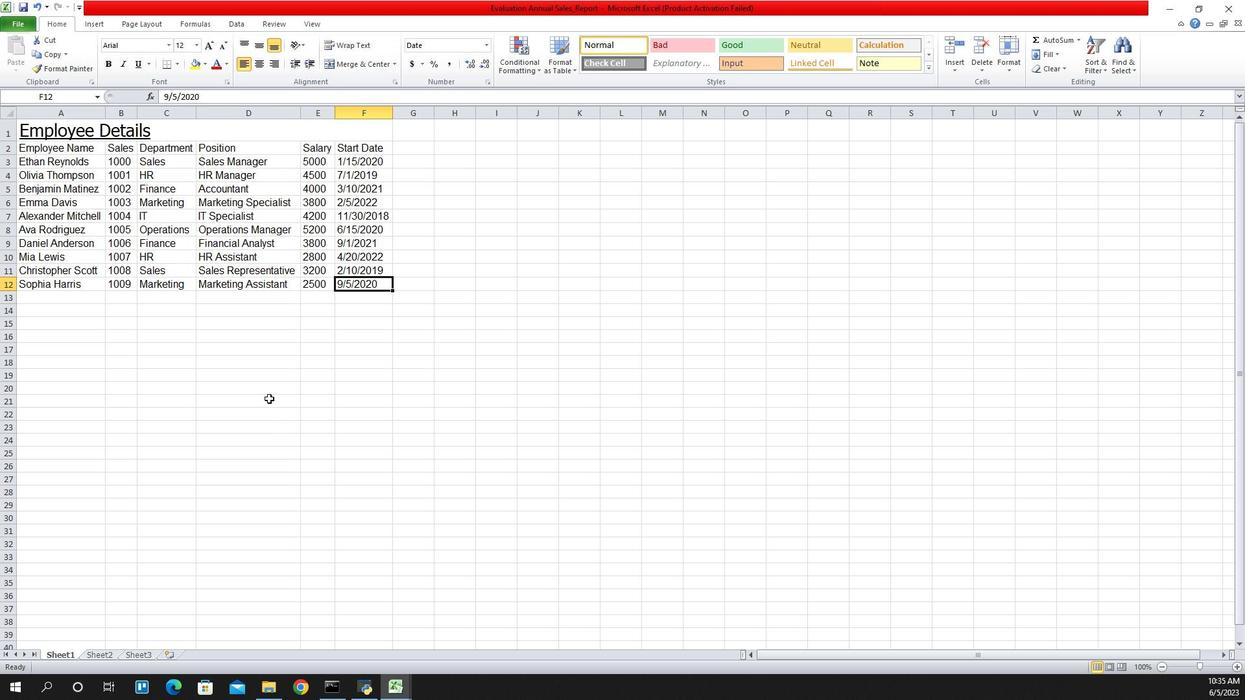 
